Task: Check the average views per listing of vinyl sliding in the last 3 years.
Action: Mouse moved to (910, 202)
Screenshot: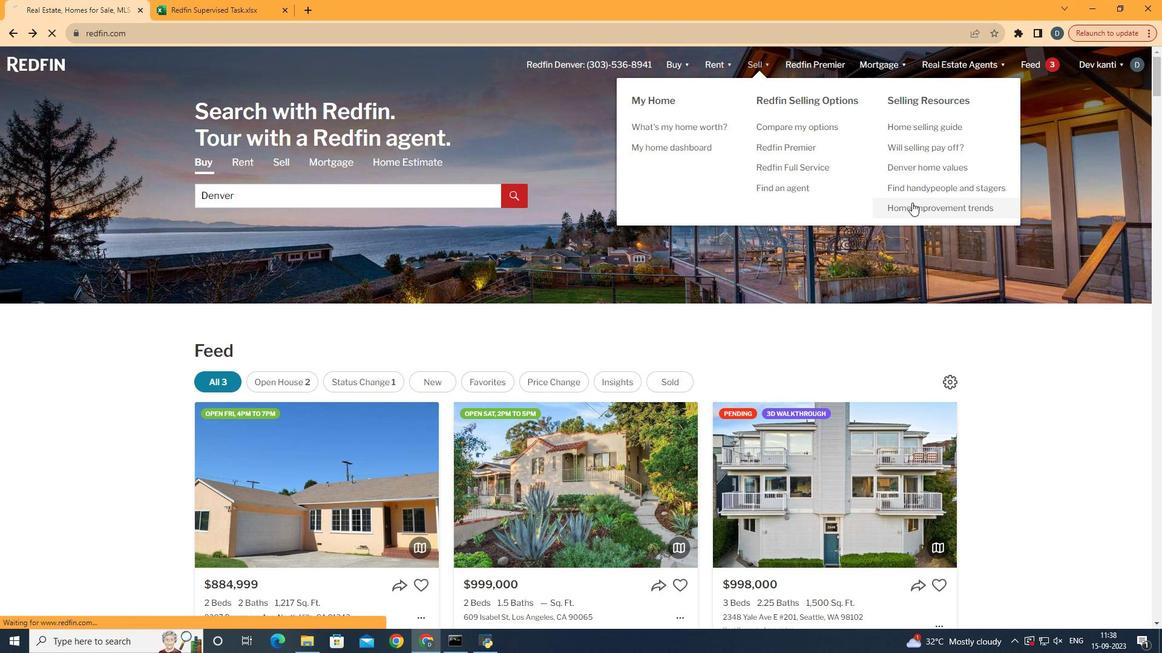 
Action: Mouse pressed left at (910, 202)
Screenshot: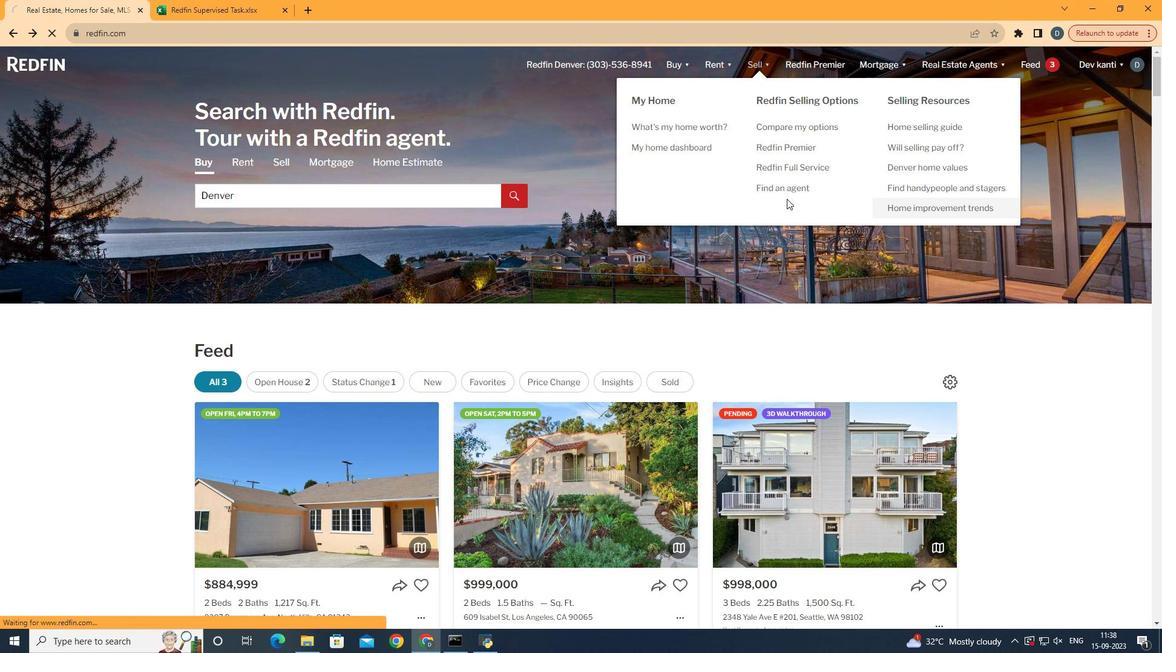 
Action: Mouse moved to (292, 227)
Screenshot: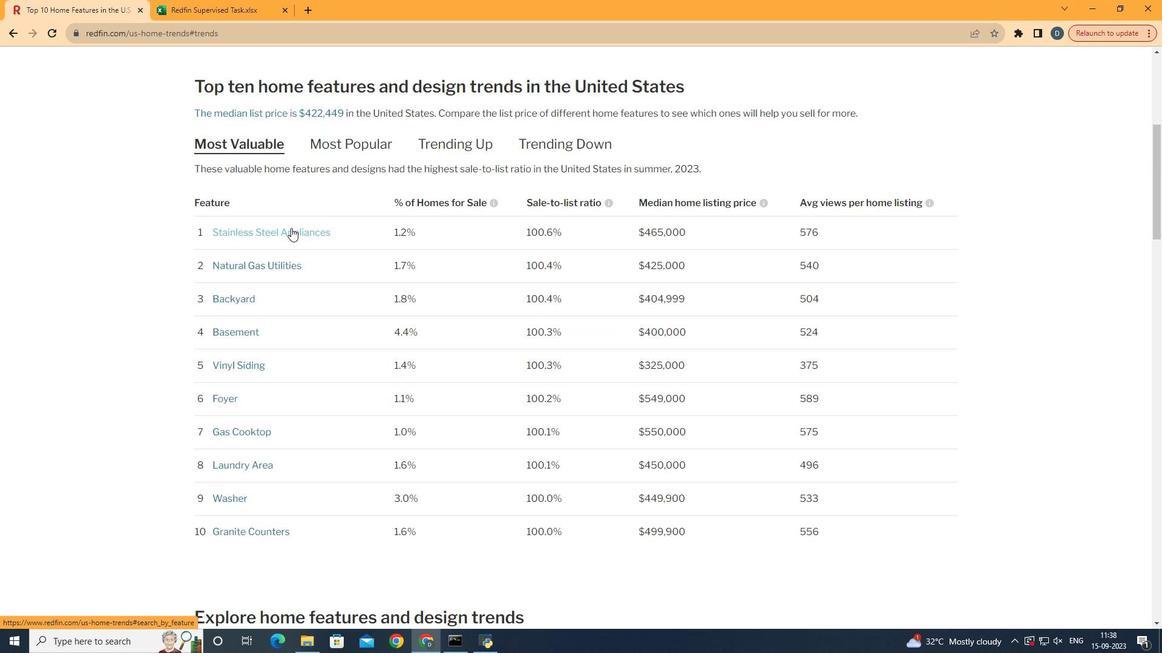 
Action: Mouse pressed left at (292, 227)
Screenshot: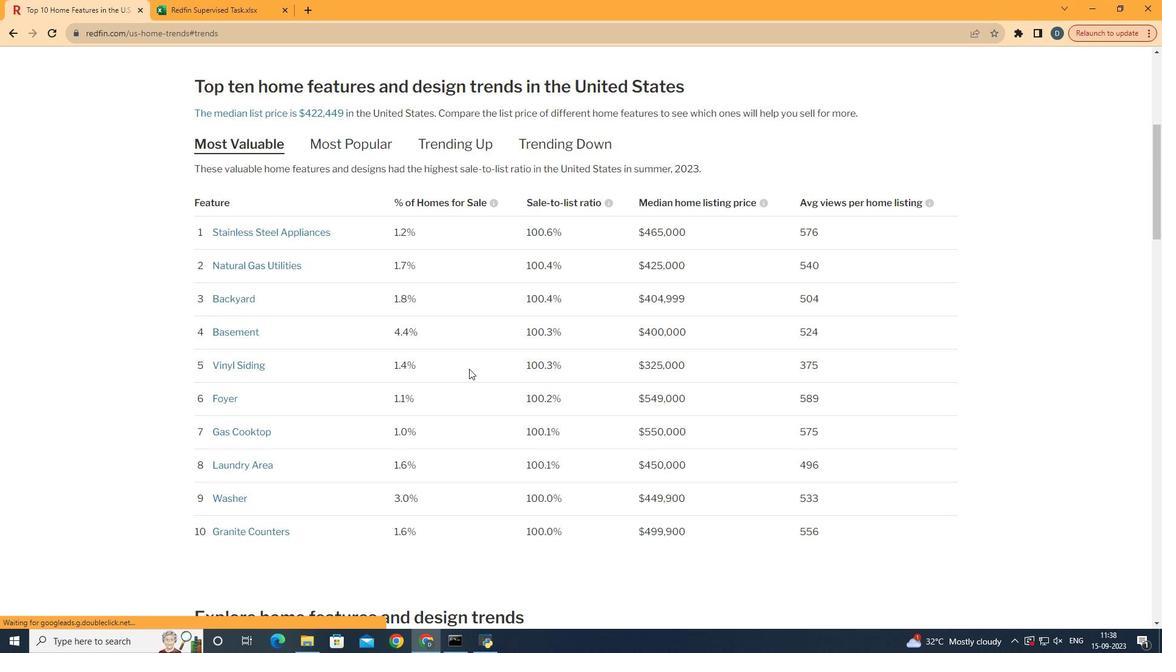 
Action: Mouse moved to (469, 369)
Screenshot: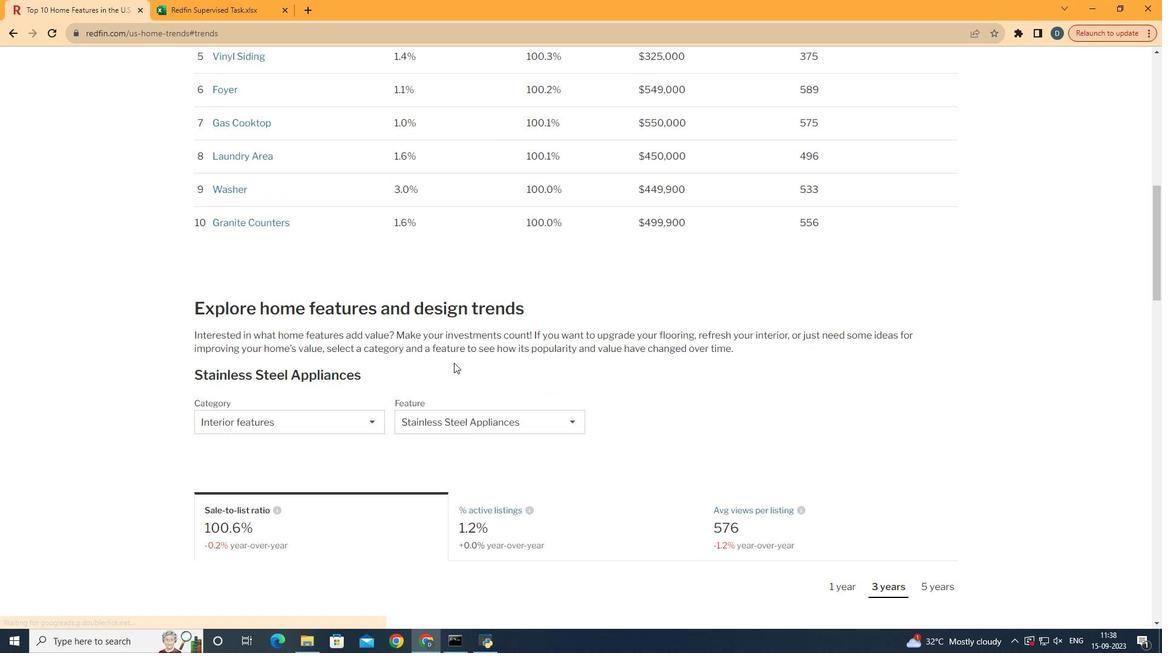 
Action: Mouse scrolled (469, 368) with delta (0, 0)
Screenshot: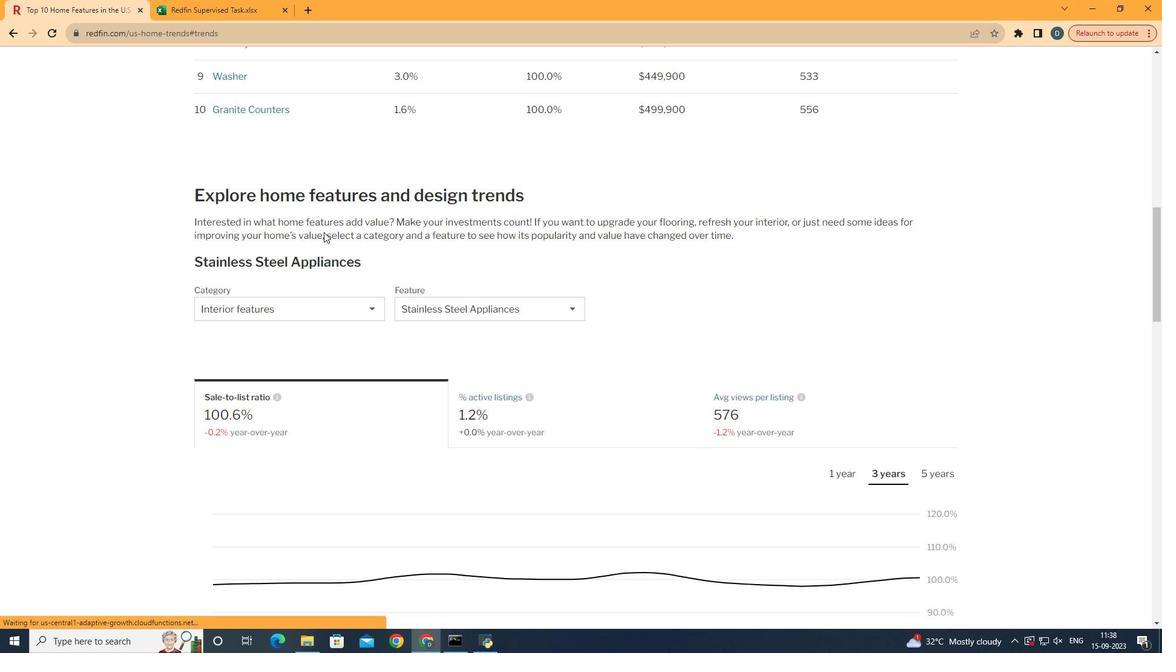
Action: Mouse scrolled (469, 368) with delta (0, 0)
Screenshot: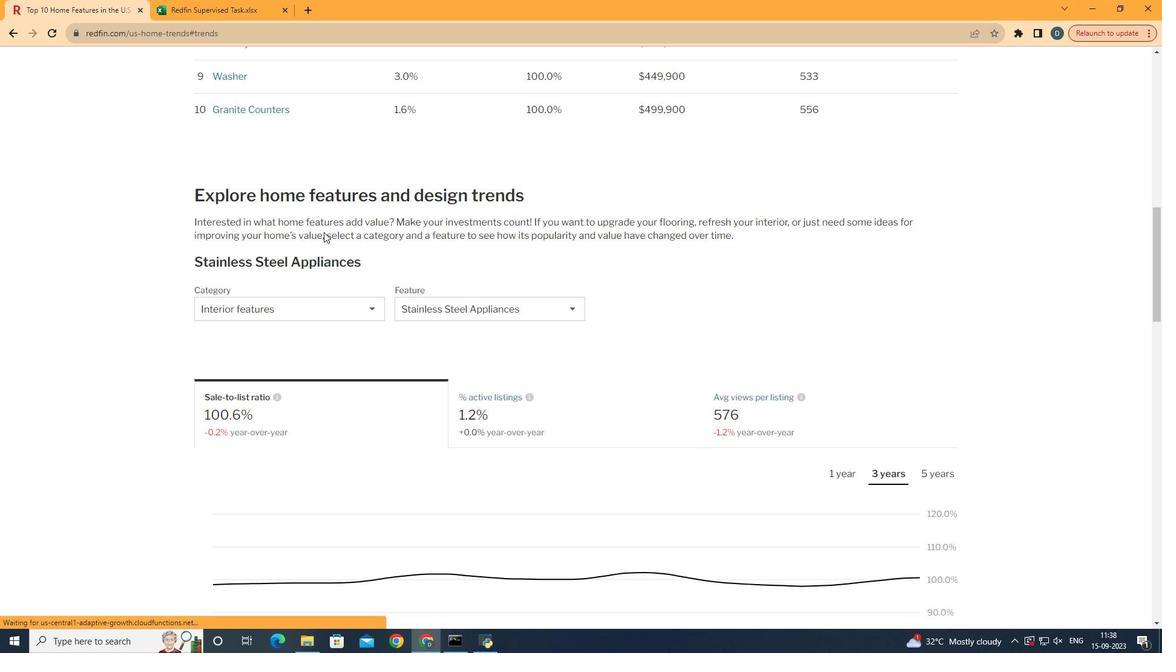 
Action: Mouse scrolled (469, 368) with delta (0, 0)
Screenshot: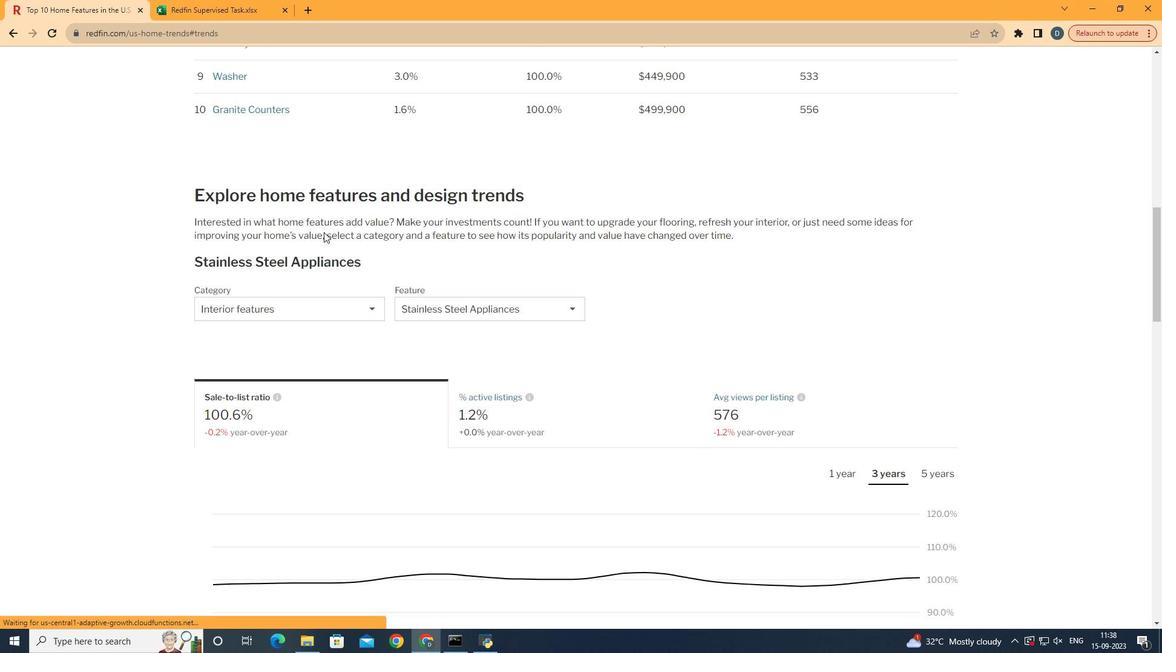 
Action: Mouse scrolled (469, 368) with delta (0, 0)
Screenshot: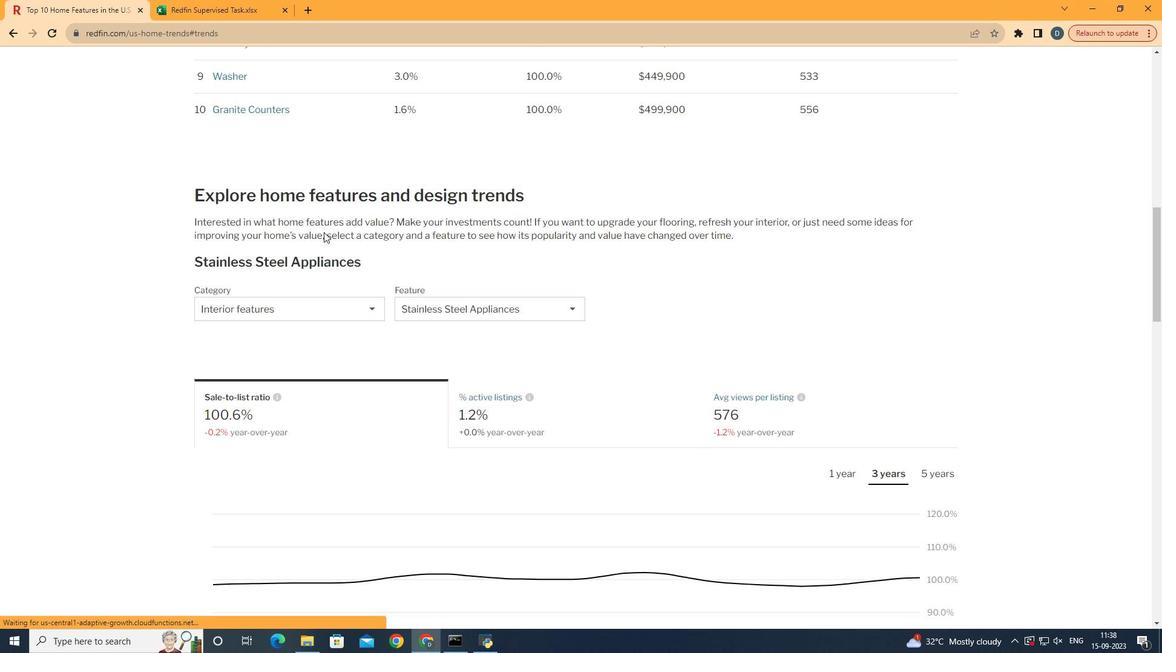 
Action: Mouse scrolled (469, 368) with delta (0, 0)
Screenshot: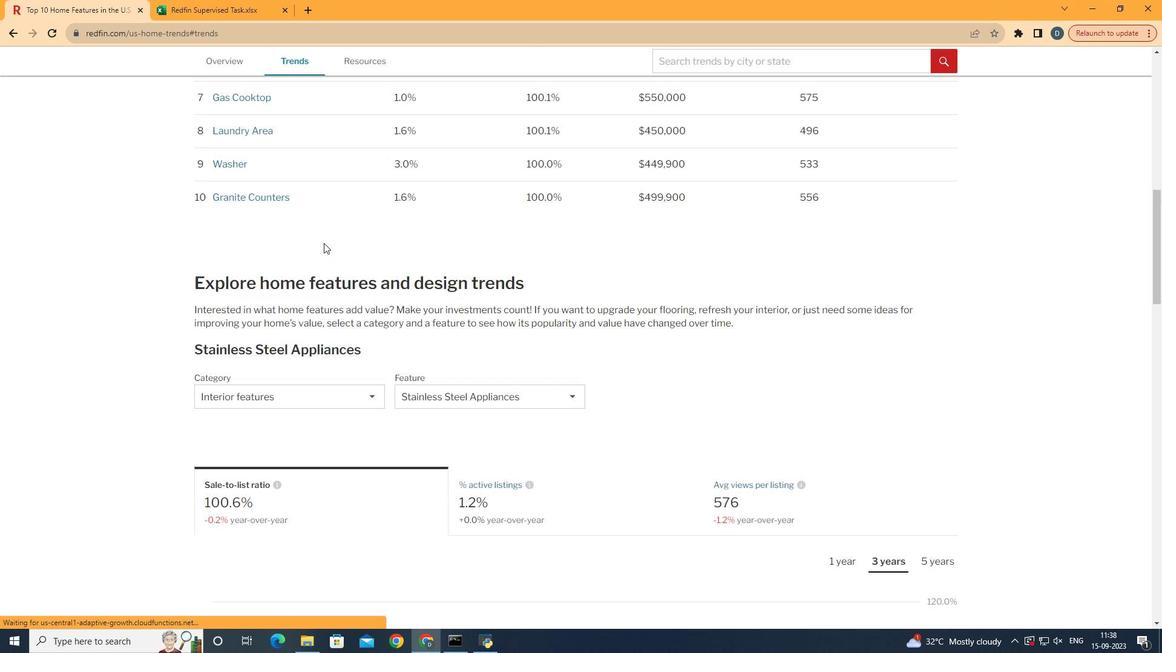 
Action: Mouse scrolled (469, 368) with delta (0, 0)
Screenshot: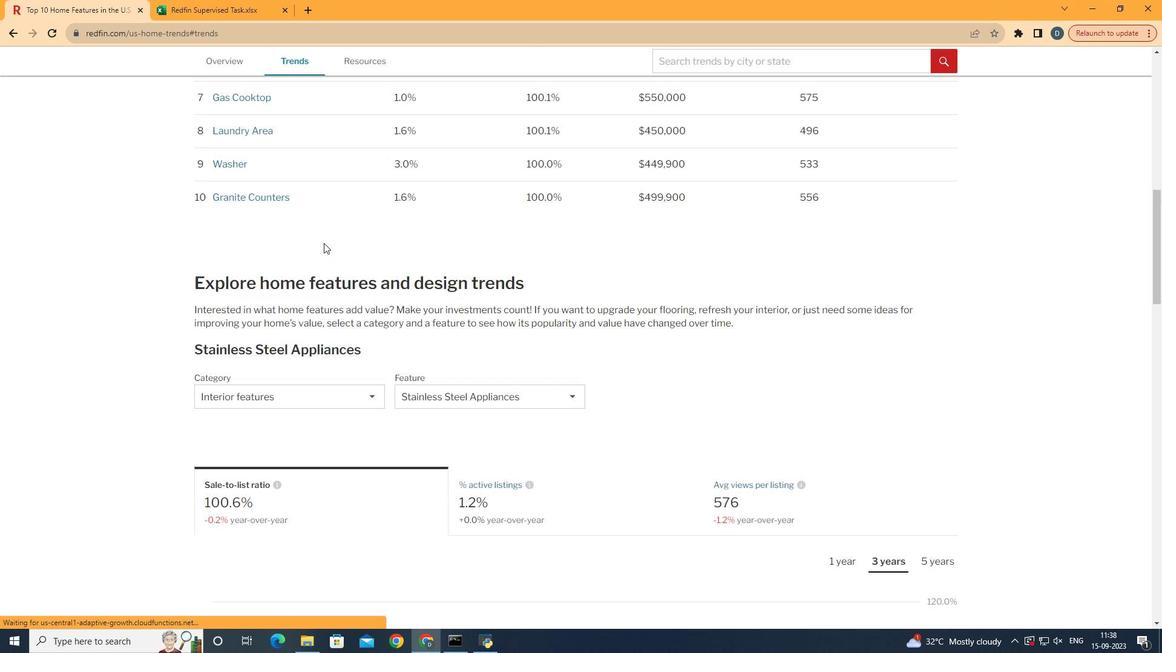 
Action: Mouse scrolled (469, 368) with delta (0, 0)
Screenshot: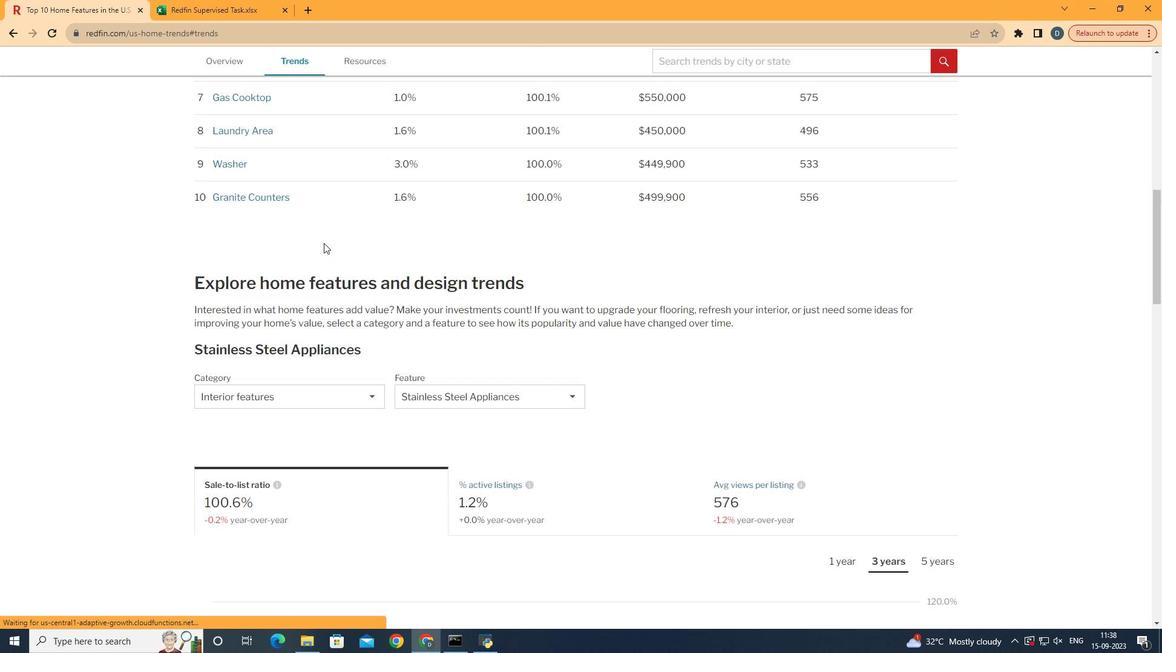 
Action: Mouse moved to (469, 369)
Screenshot: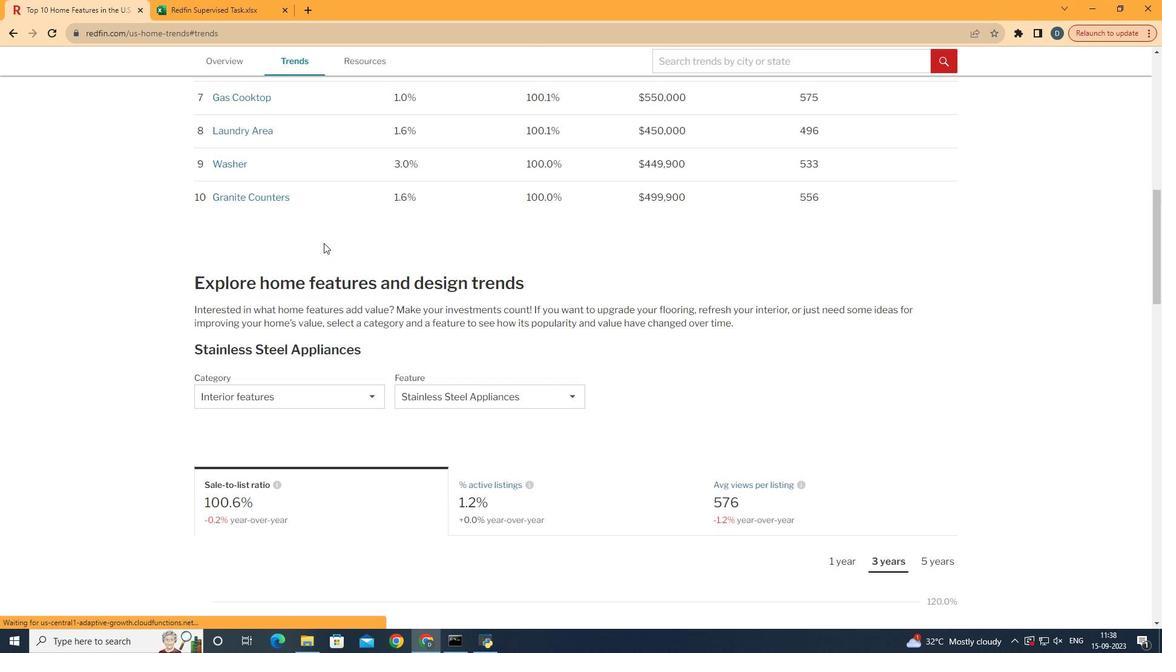 
Action: Mouse scrolled (469, 368) with delta (0, 0)
Screenshot: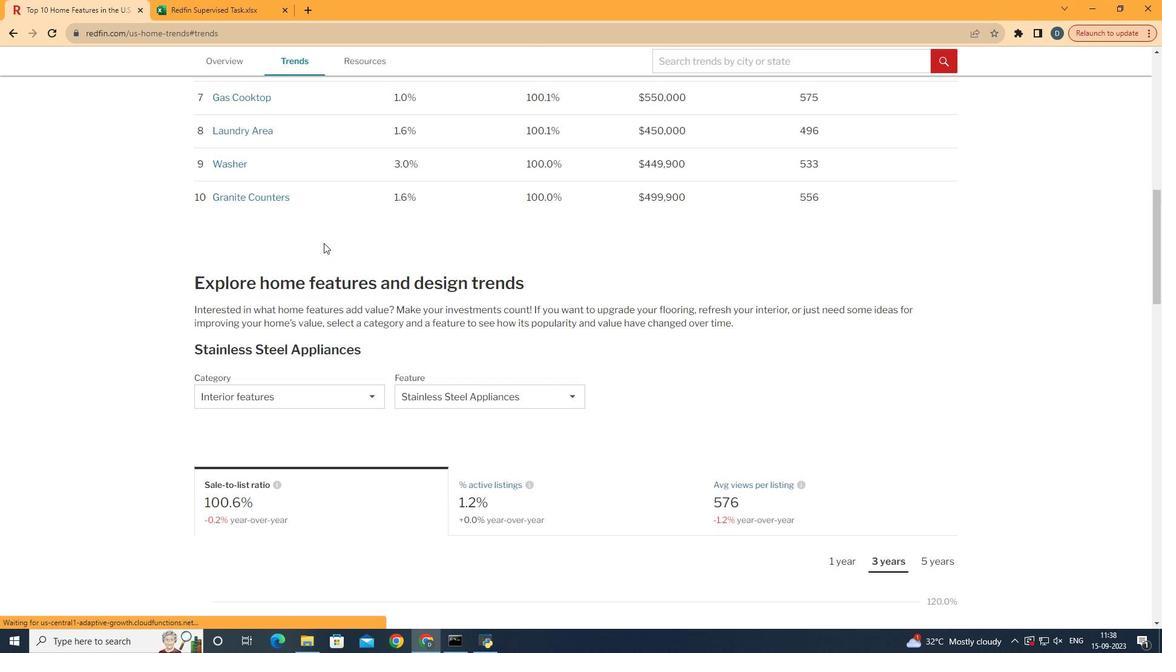 
Action: Mouse moved to (329, 305)
Screenshot: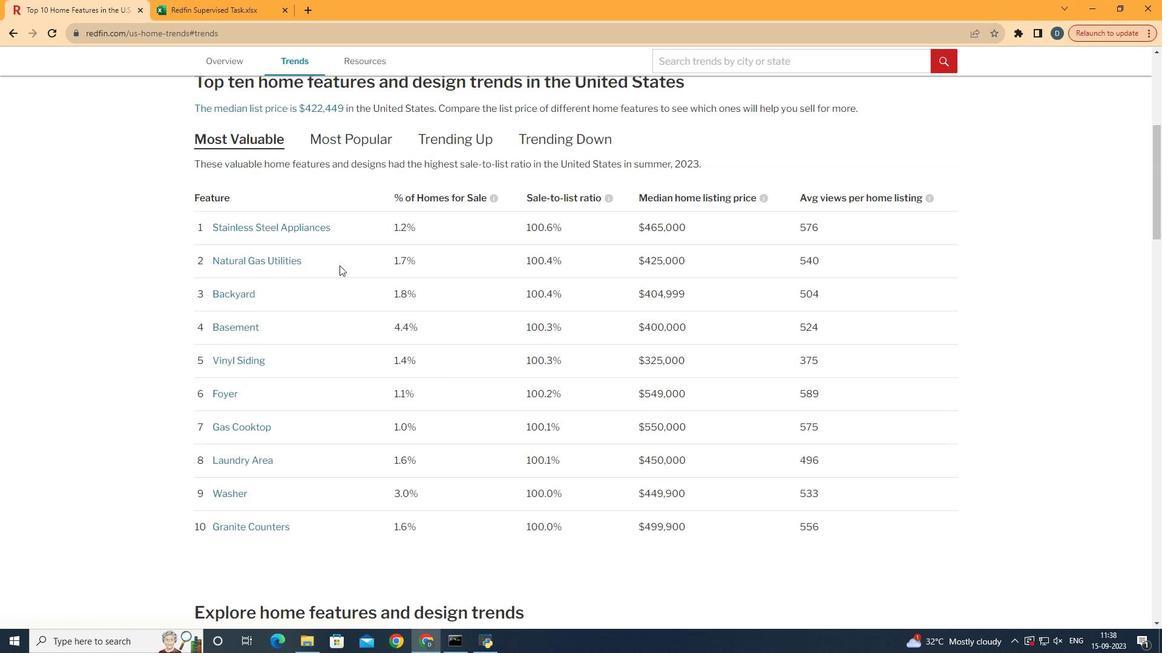 
Action: Mouse scrolled (329, 305) with delta (0, 0)
Screenshot: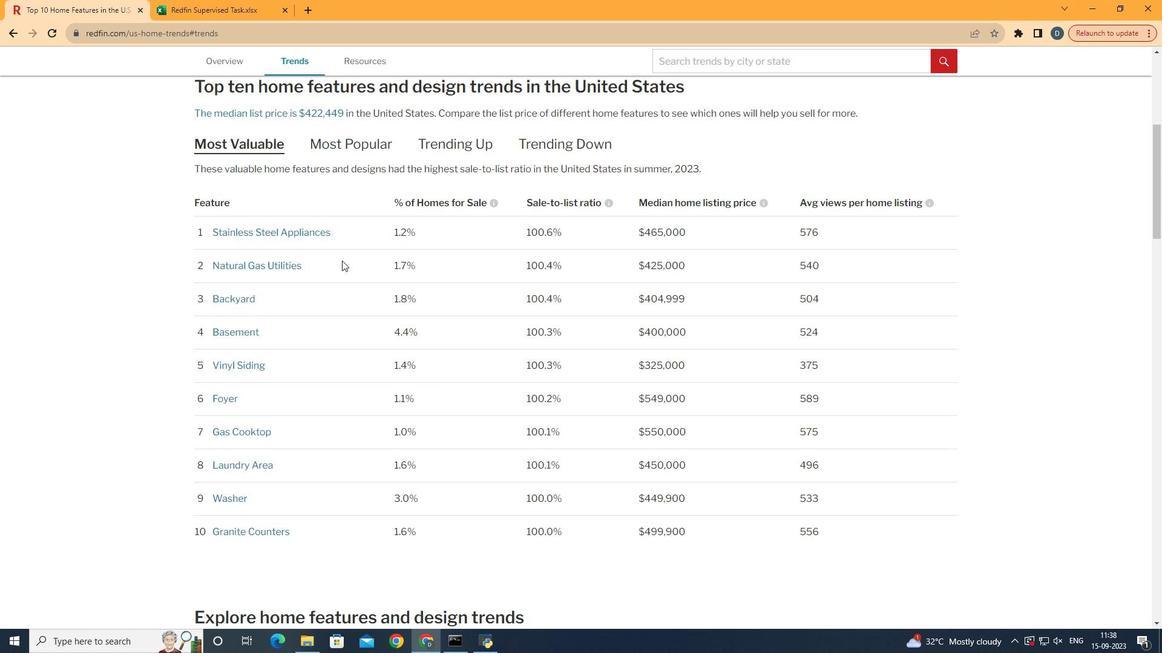 
Action: Mouse scrolled (329, 305) with delta (0, 0)
Screenshot: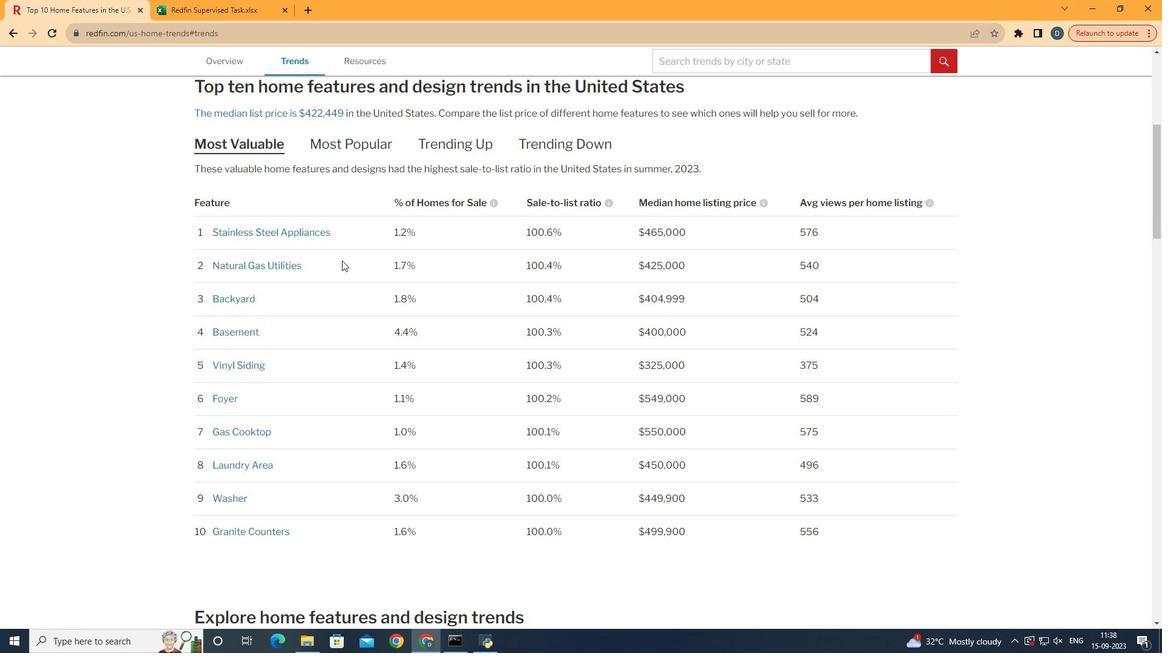 
Action: Mouse moved to (341, 260)
Screenshot: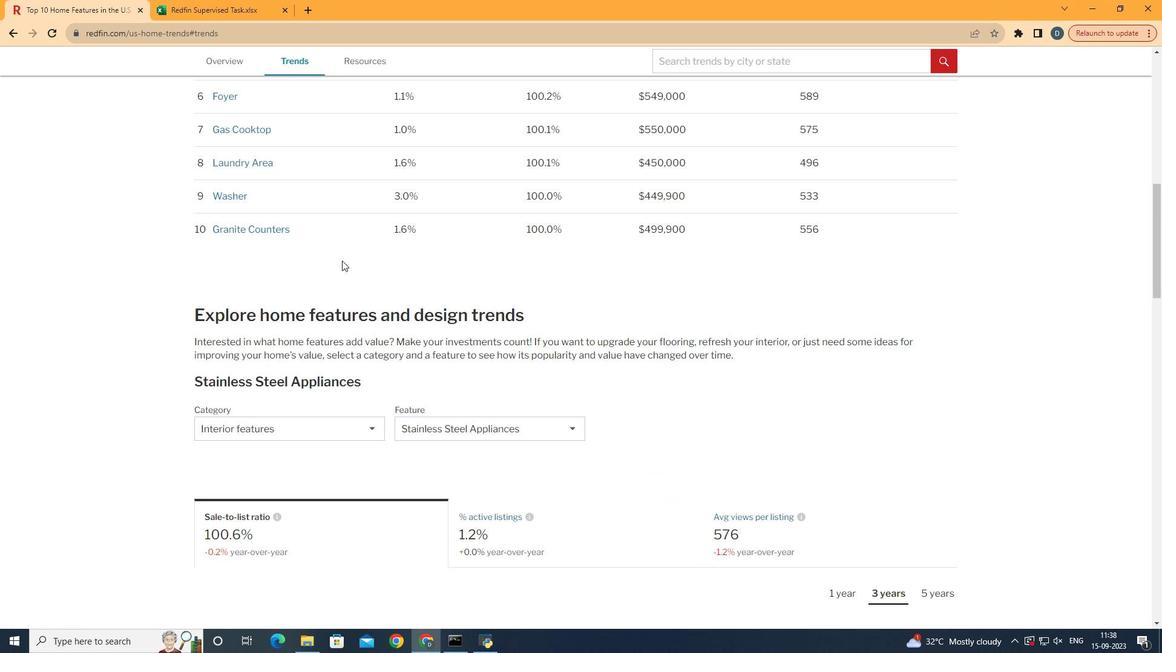 
Action: Mouse scrolled (341, 260) with delta (0, 0)
Screenshot: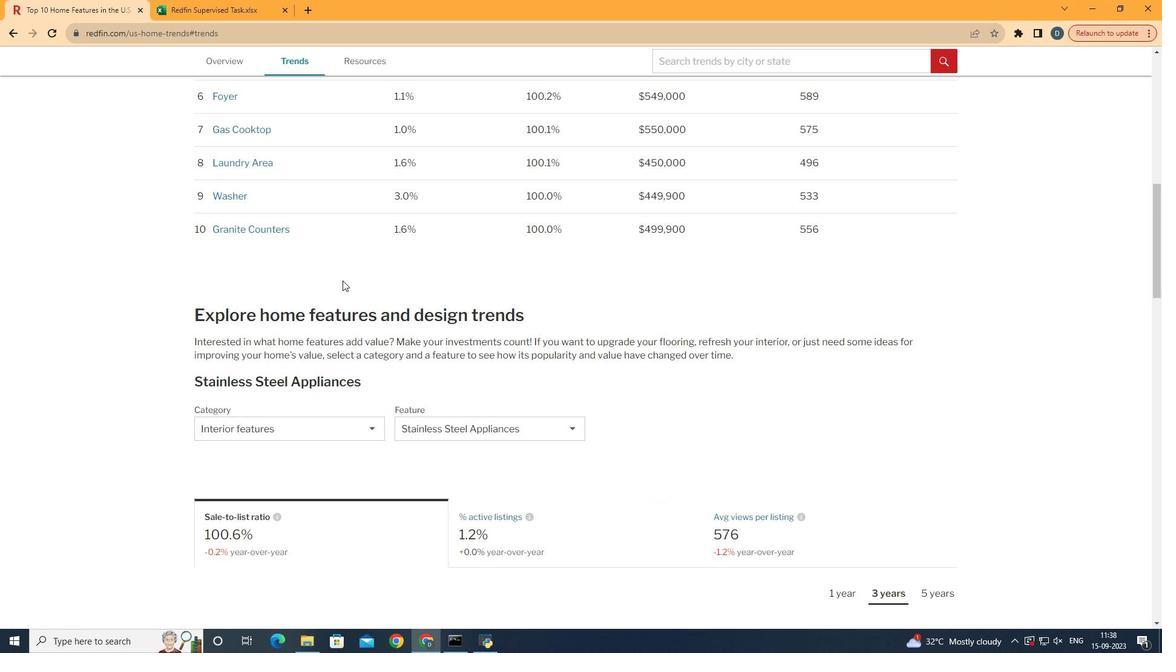 
Action: Mouse scrolled (341, 260) with delta (0, 0)
Screenshot: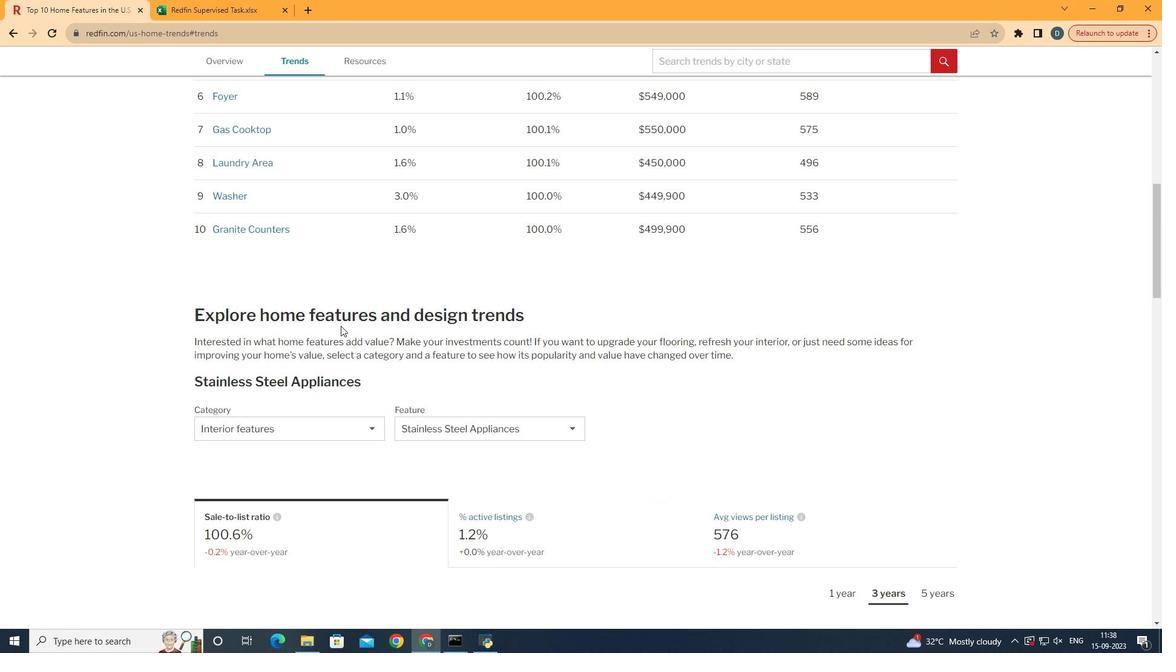 
Action: Mouse scrolled (341, 260) with delta (0, 0)
Screenshot: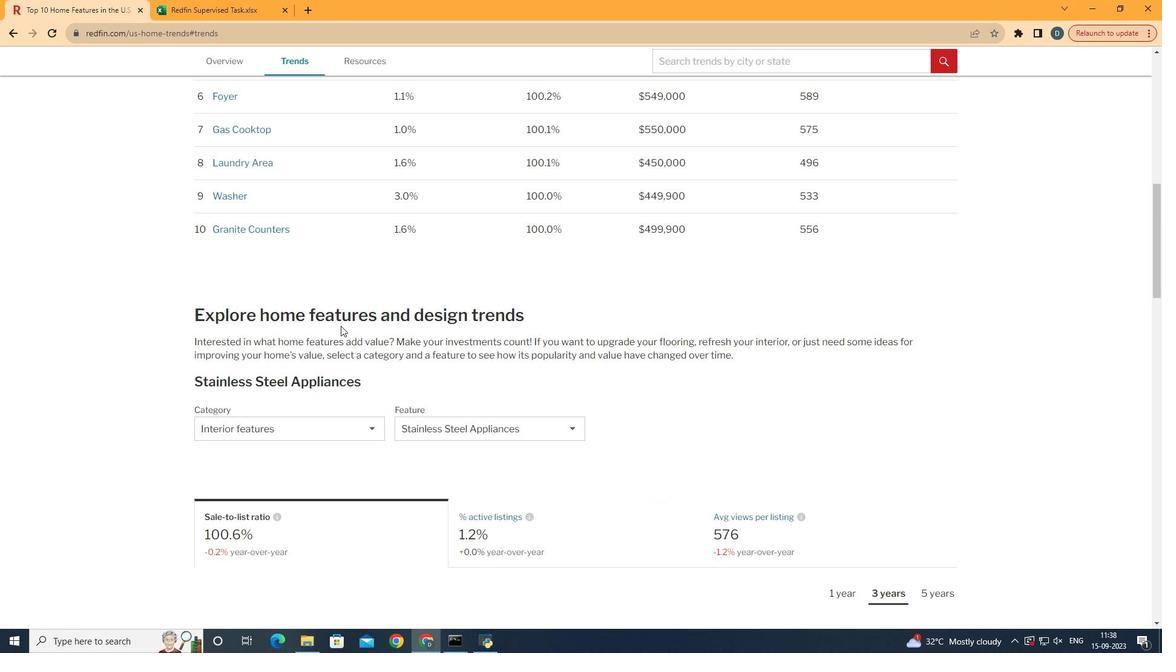 
Action: Mouse scrolled (341, 260) with delta (0, 0)
Screenshot: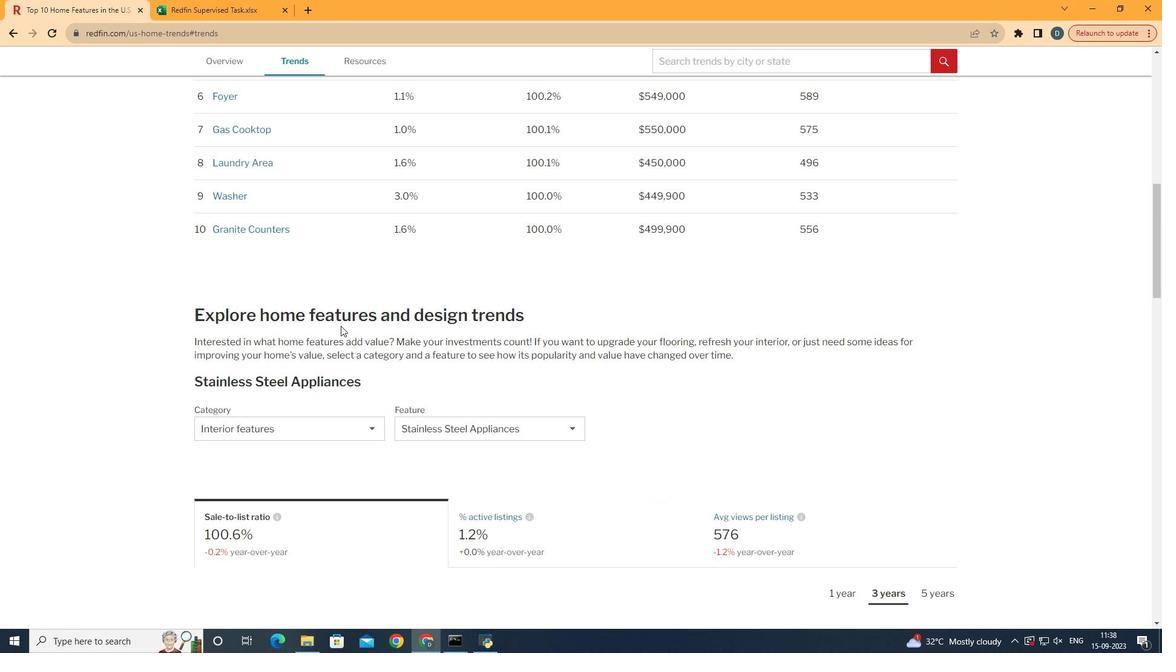 
Action: Mouse scrolled (341, 260) with delta (0, 0)
Screenshot: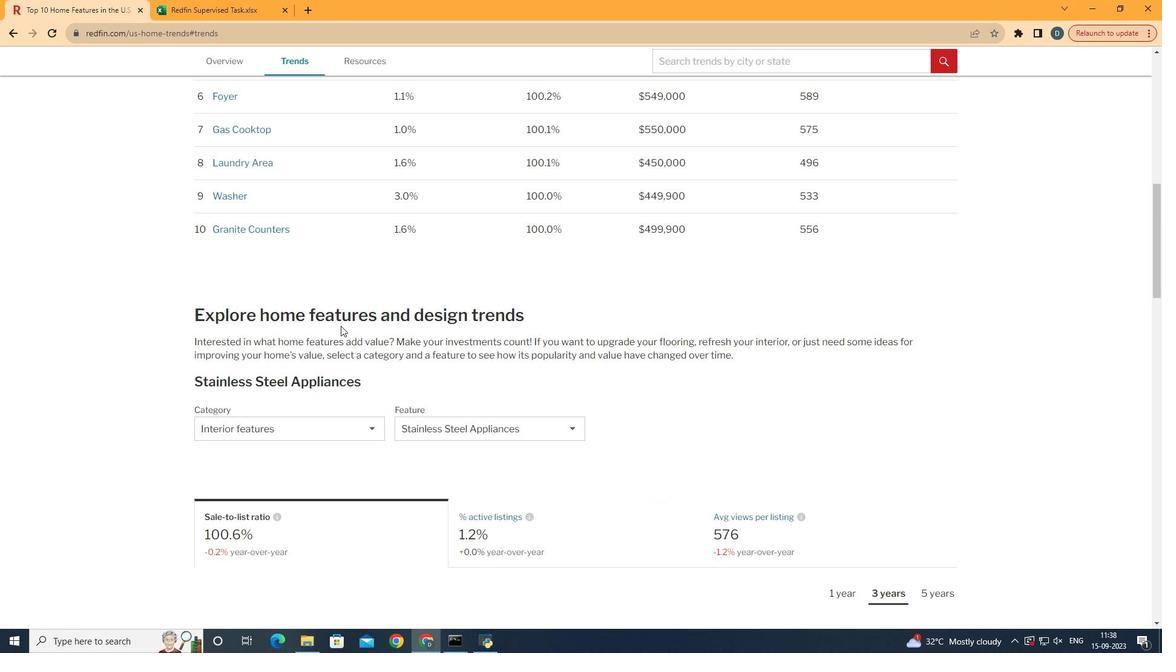 
Action: Mouse moved to (352, 423)
Screenshot: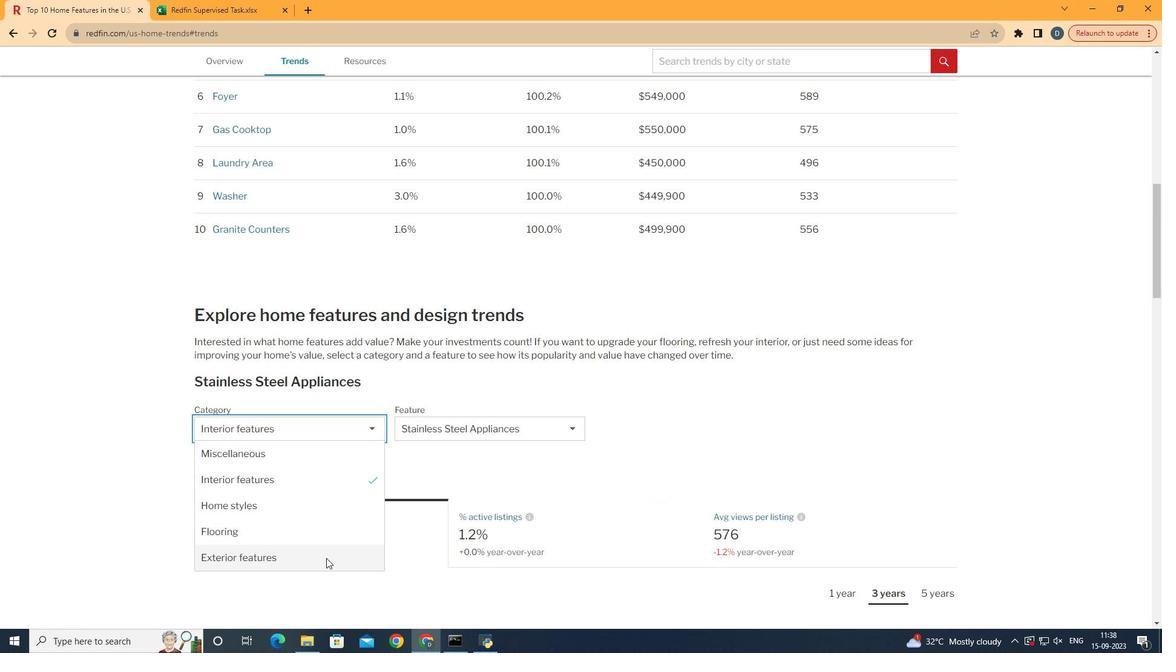 
Action: Mouse pressed left at (352, 423)
Screenshot: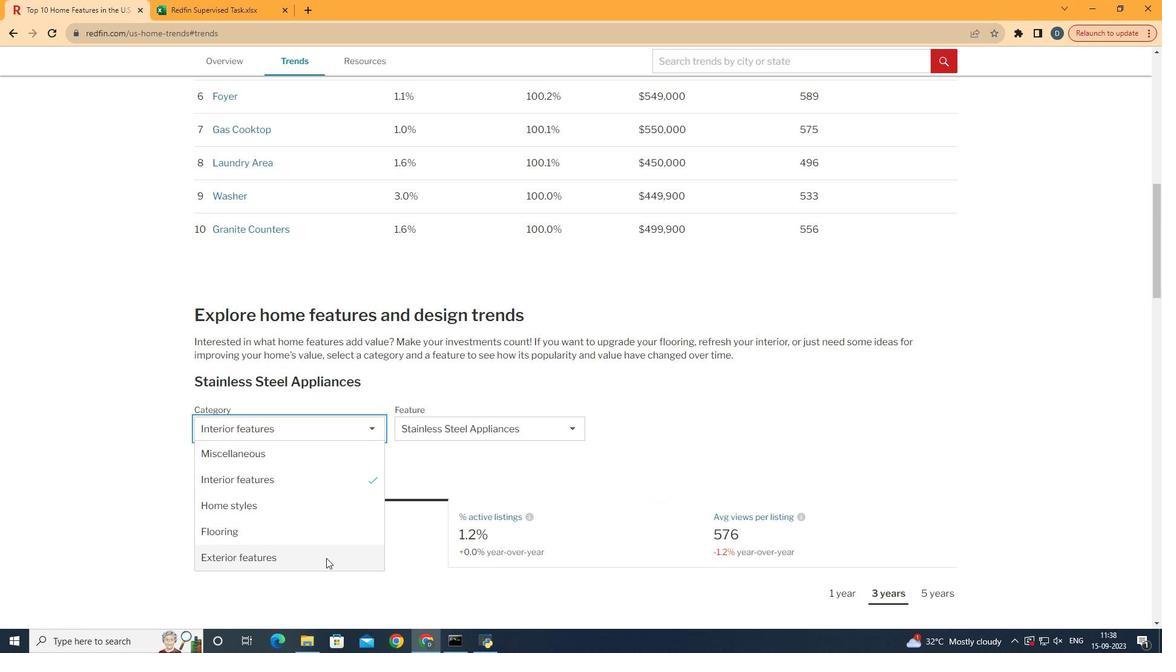 
Action: Mouse moved to (326, 558)
Screenshot: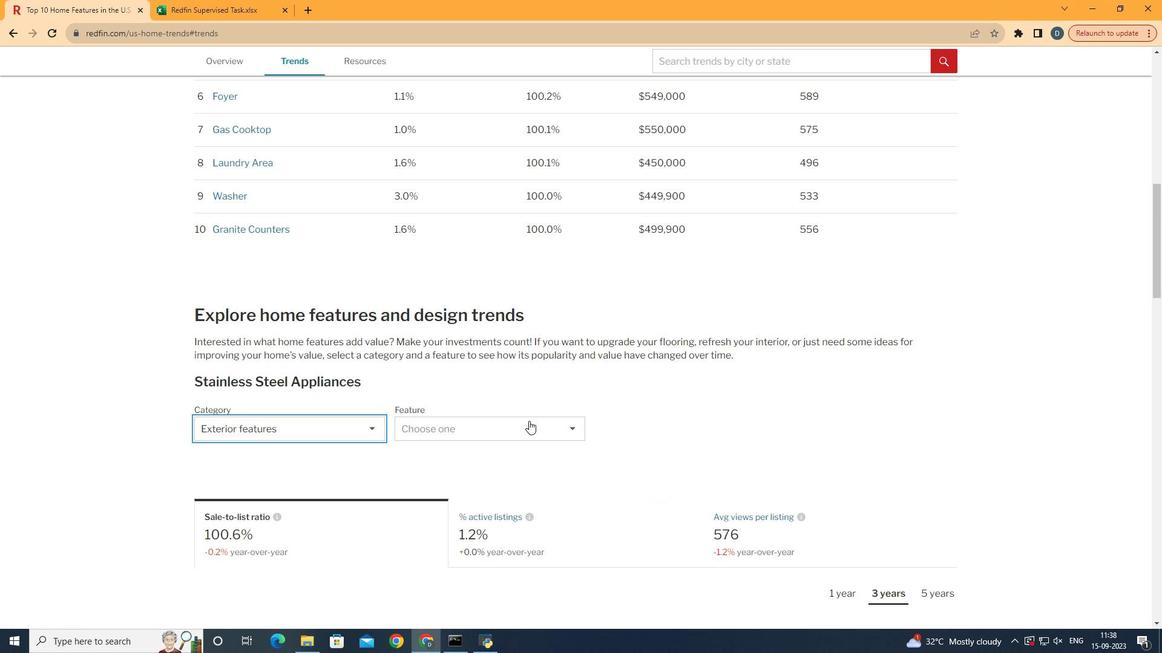 
Action: Mouse pressed left at (326, 558)
Screenshot: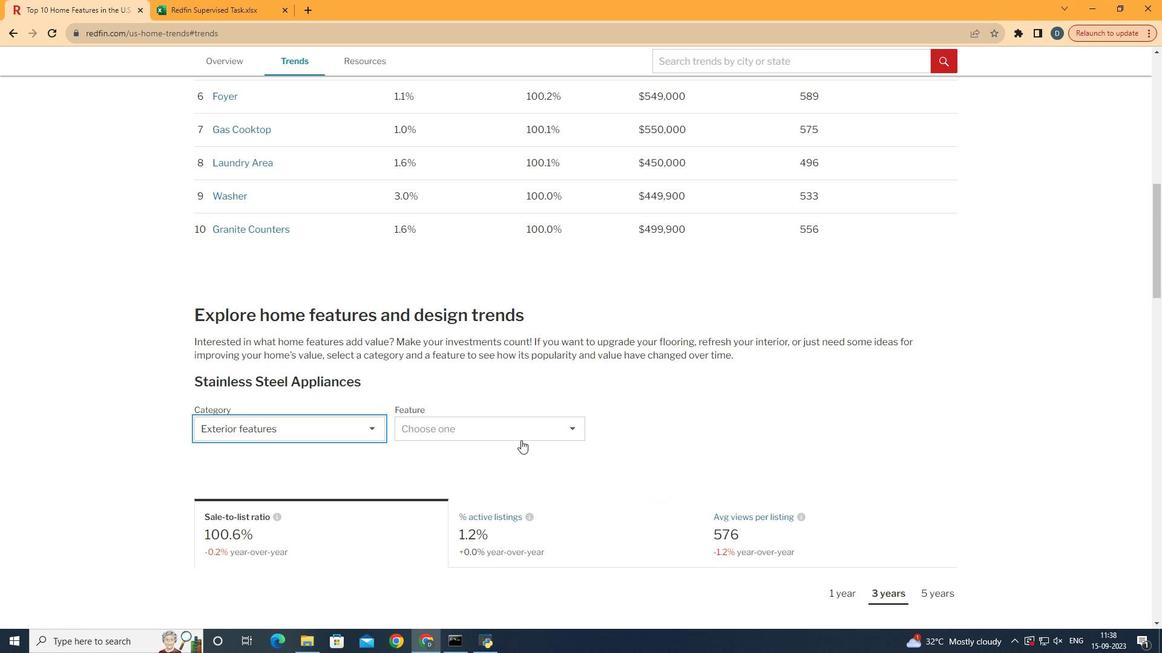 
Action: Mouse moved to (521, 440)
Screenshot: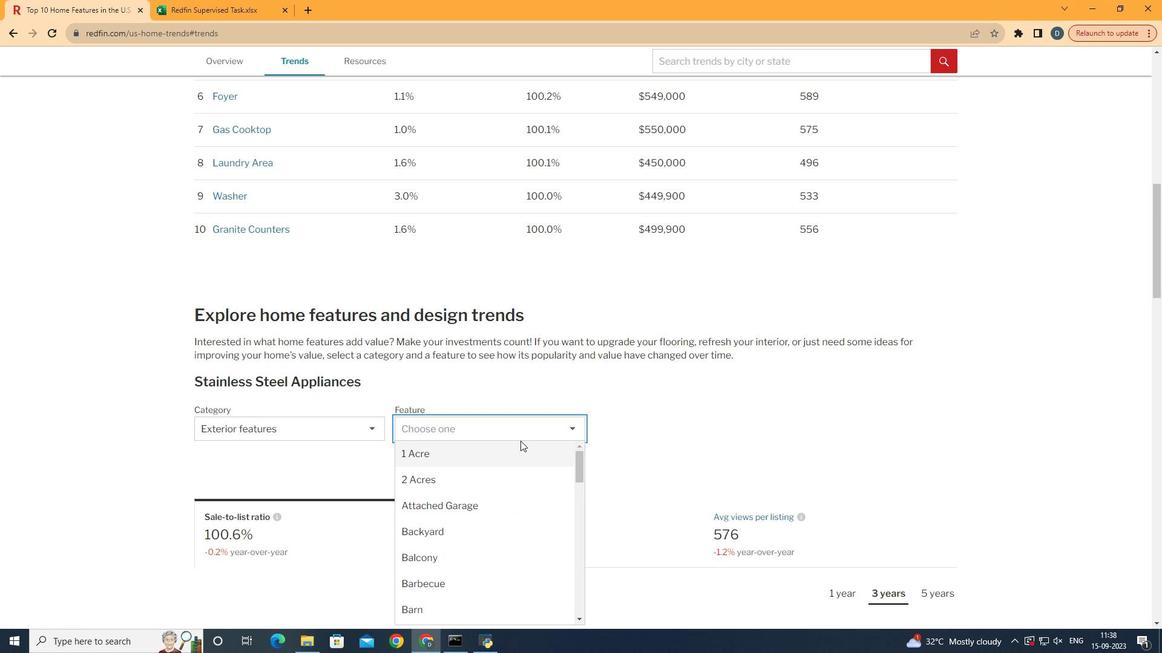 
Action: Mouse pressed left at (521, 440)
Screenshot: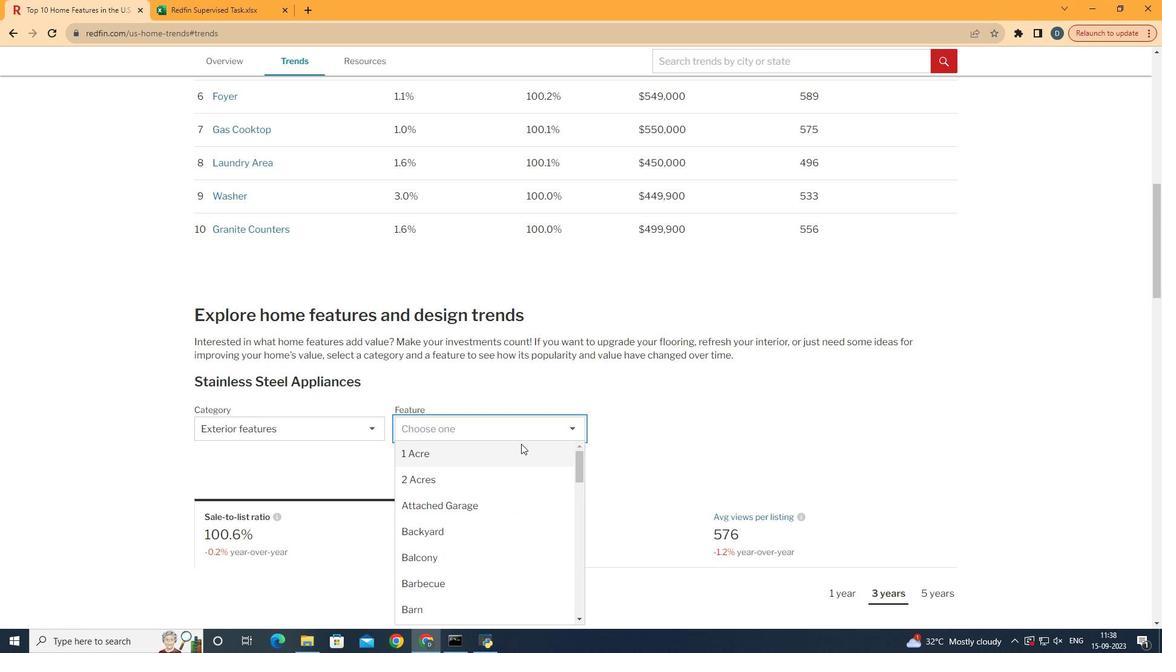 
Action: Mouse moved to (519, 450)
Screenshot: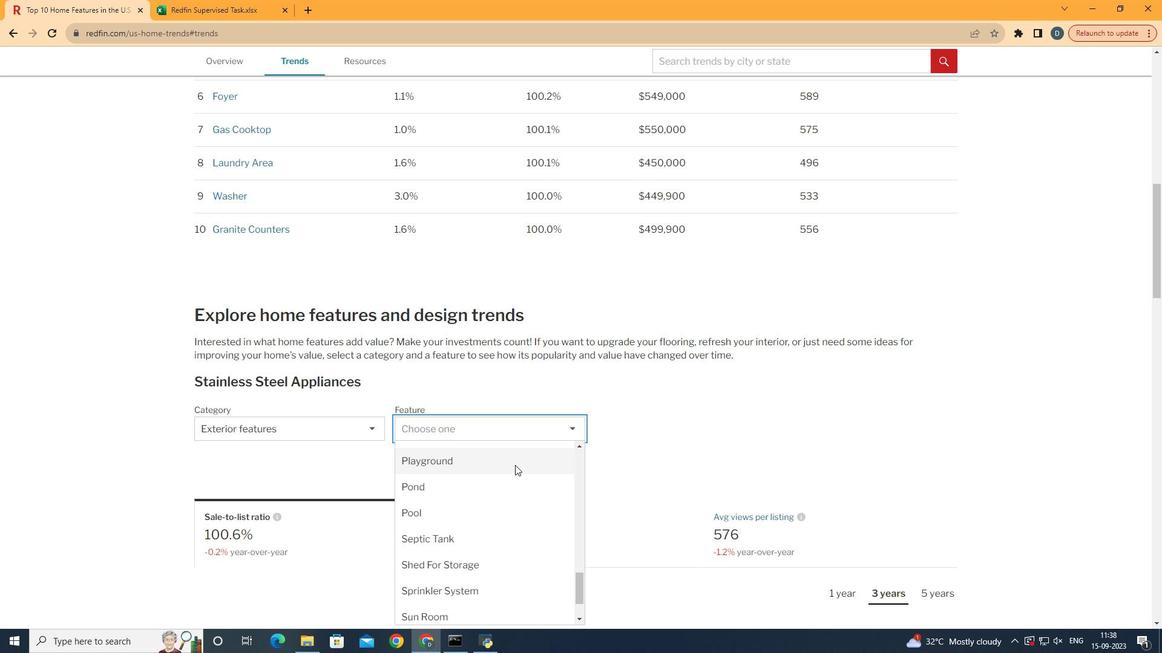 
Action: Mouse scrolled (519, 450) with delta (0, 0)
Screenshot: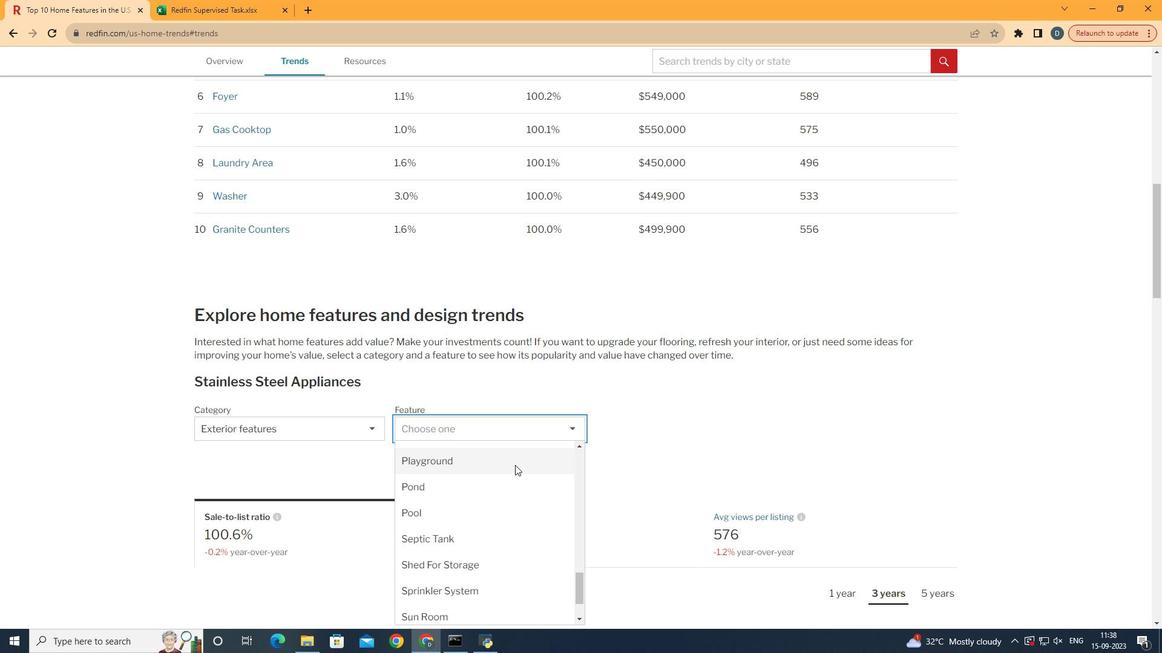 
Action: Mouse moved to (518, 455)
Screenshot: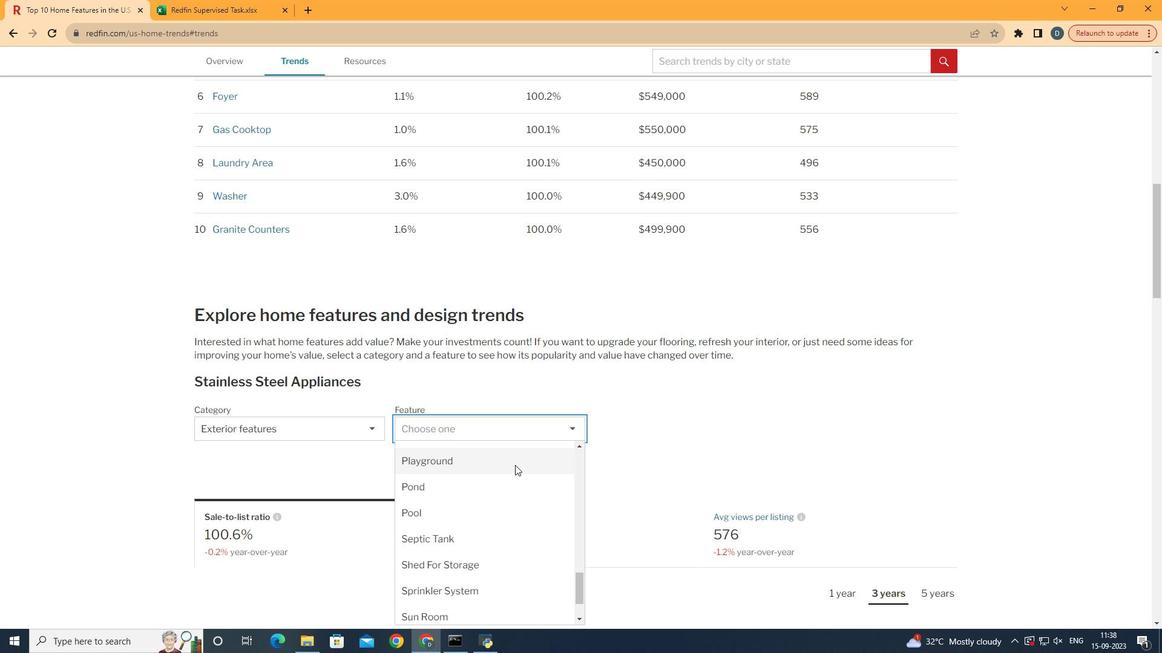 
Action: Mouse scrolled (518, 455) with delta (0, 0)
Screenshot: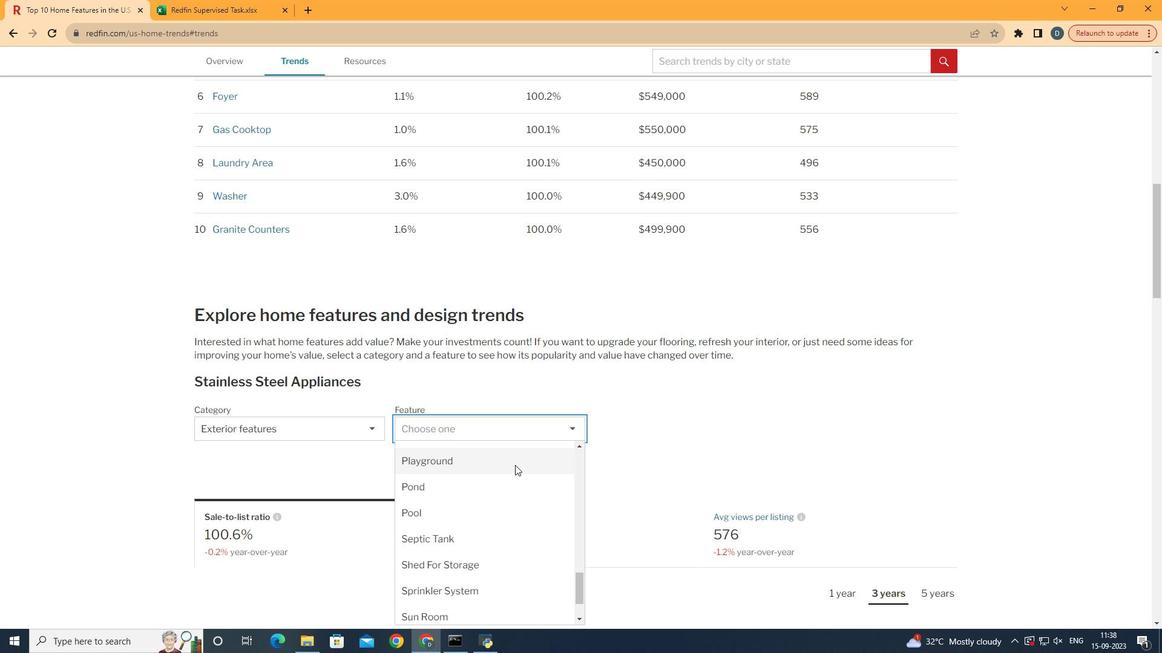 
Action: Mouse moved to (518, 458)
Screenshot: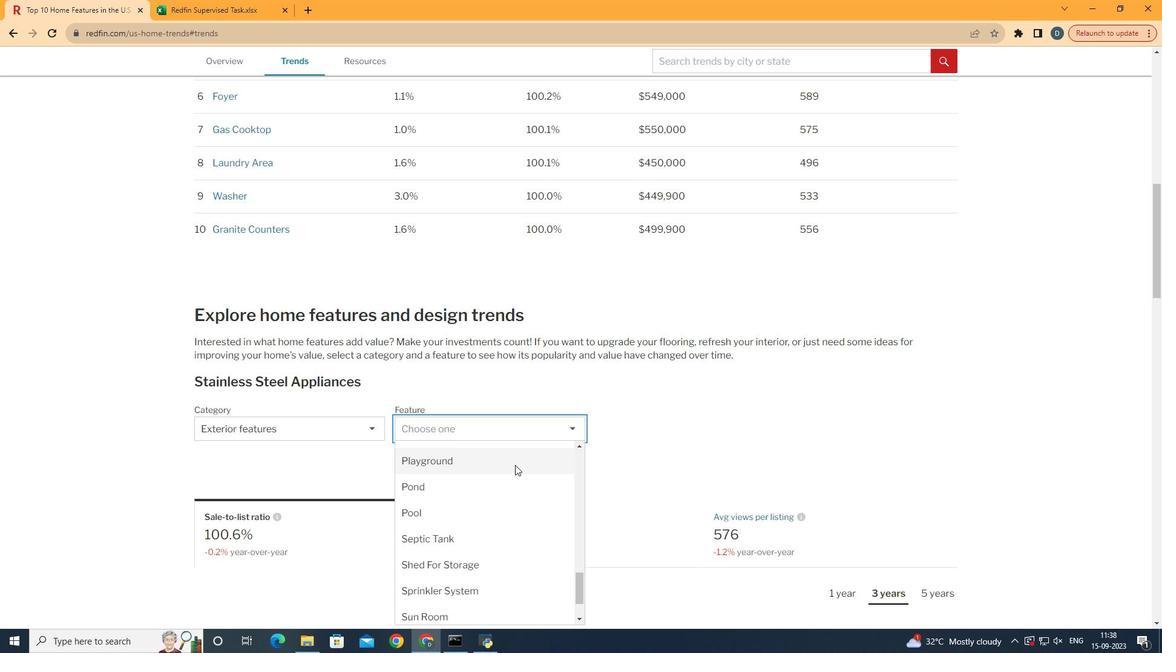 
Action: Mouse scrolled (518, 457) with delta (0, 0)
Screenshot: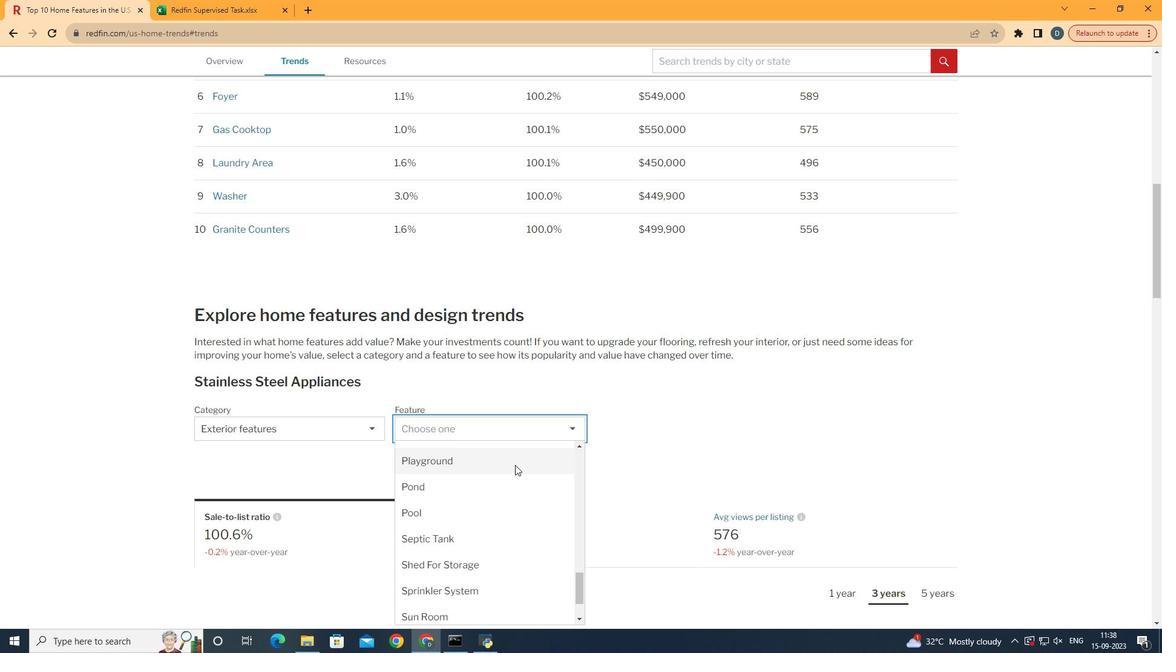 
Action: Mouse moved to (518, 459)
Screenshot: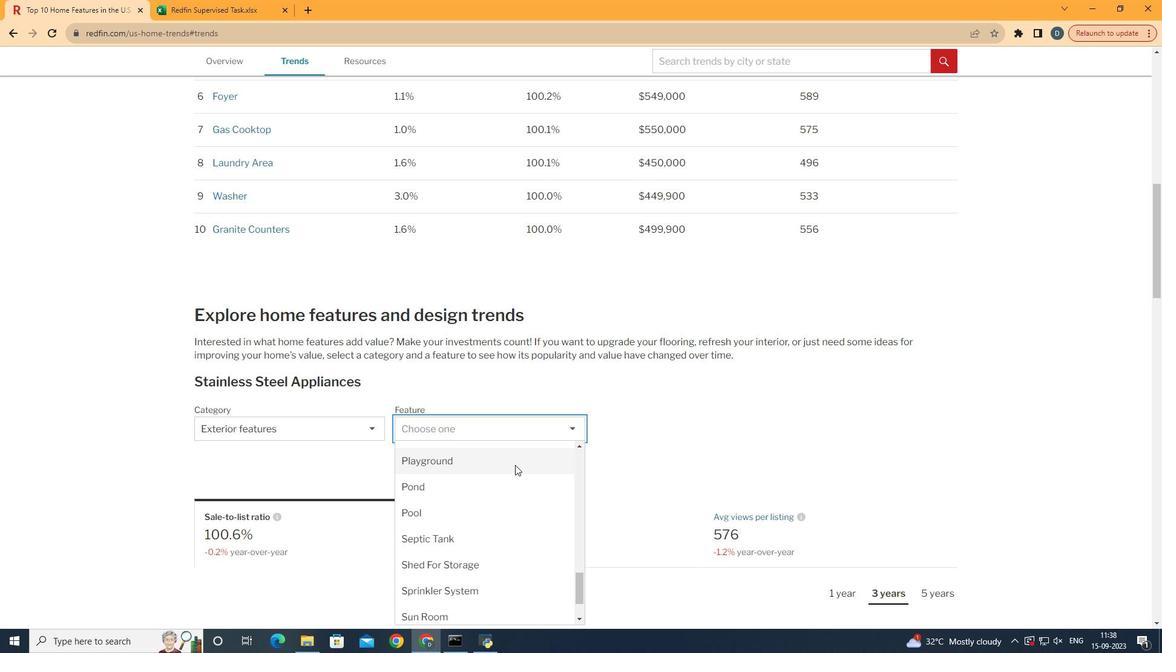 
Action: Mouse scrolled (518, 458) with delta (0, 0)
Screenshot: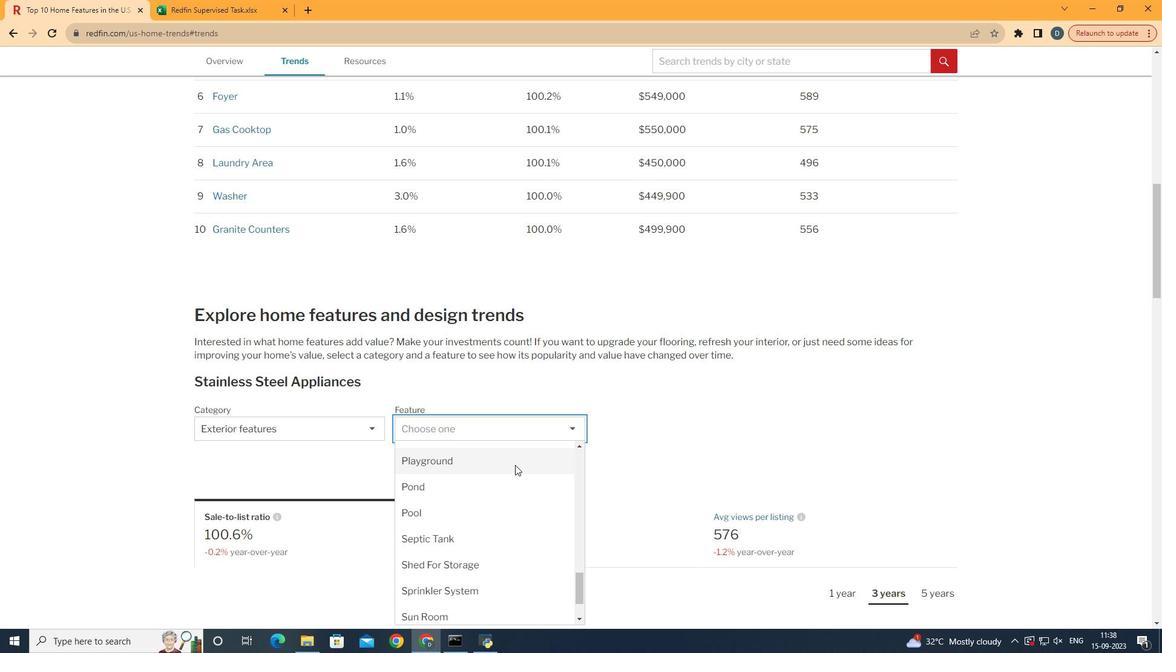
Action: Mouse moved to (518, 461)
Screenshot: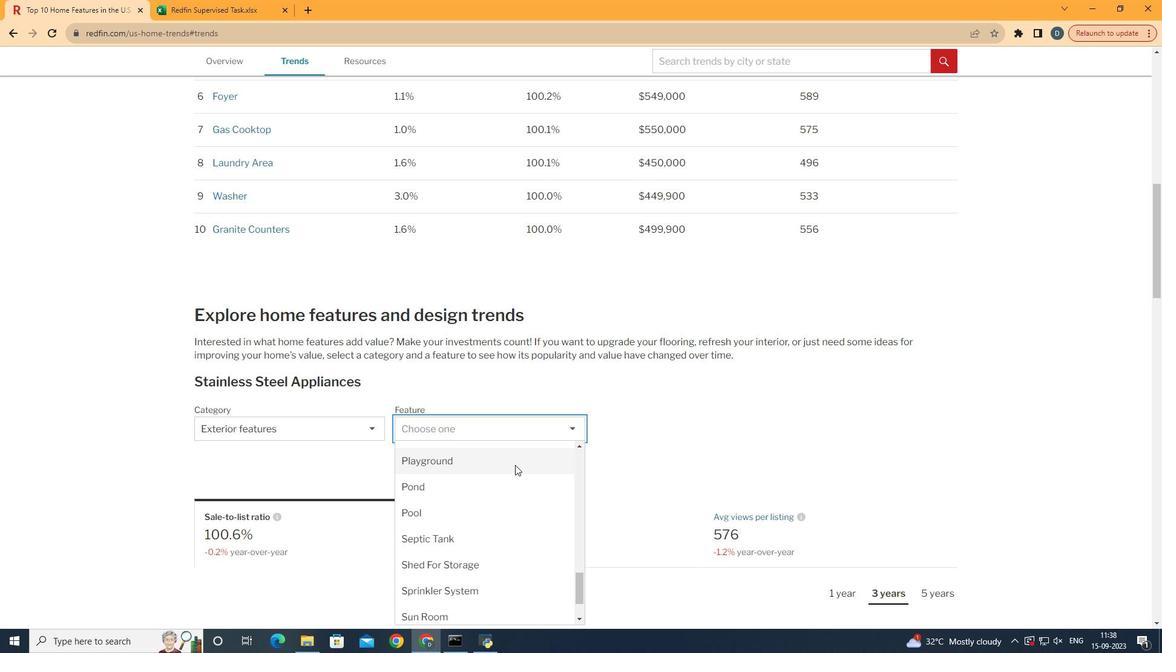 
Action: Mouse scrolled (518, 461) with delta (0, 0)
Screenshot: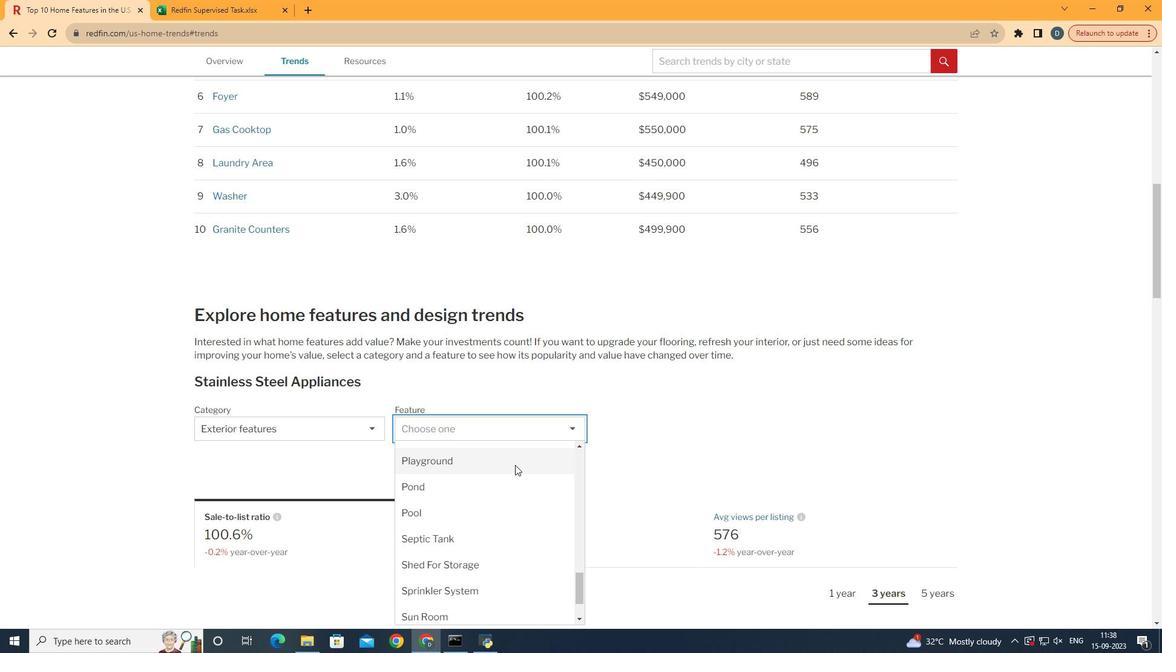 
Action: Mouse moved to (518, 462)
Screenshot: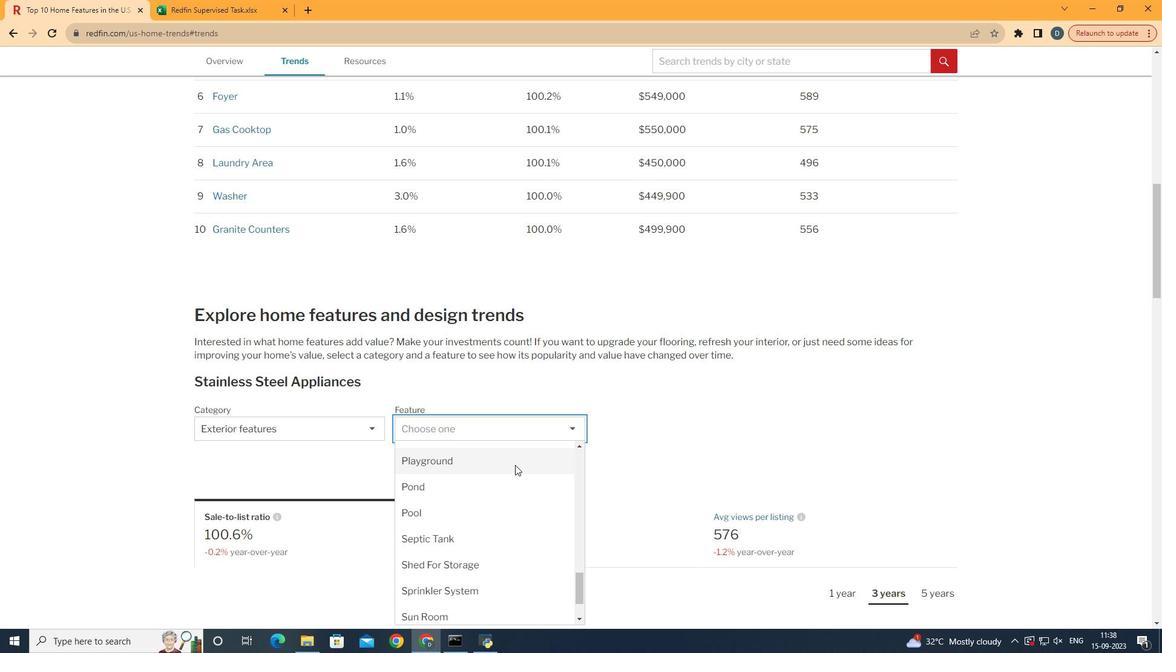 
Action: Mouse scrolled (518, 461) with delta (0, 0)
Screenshot: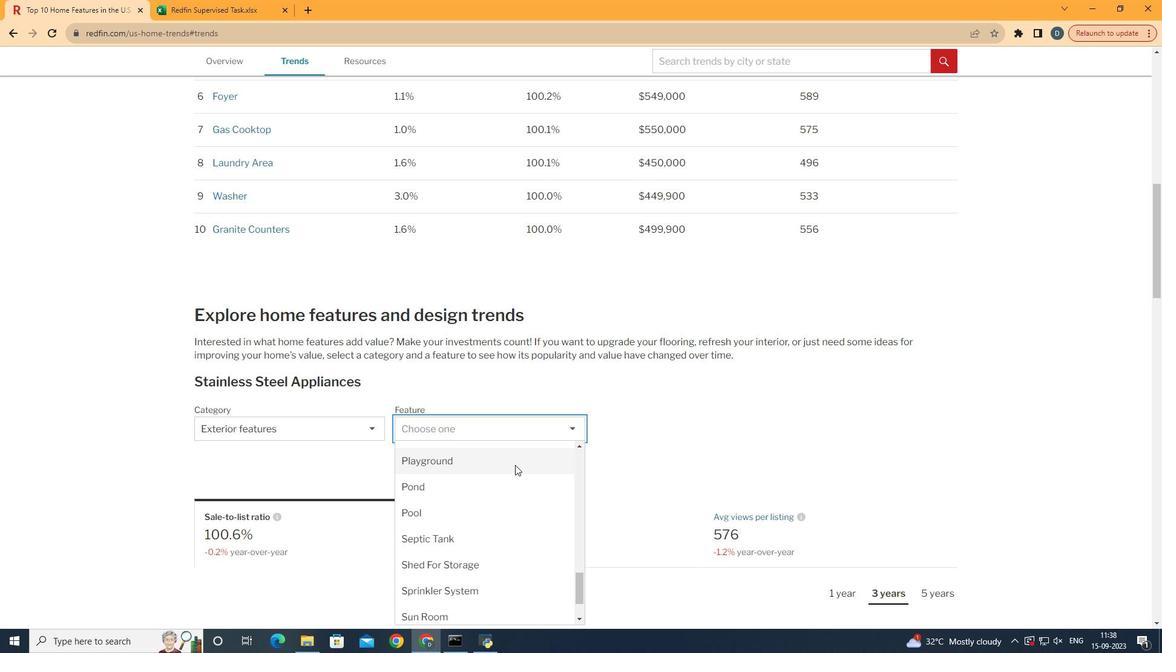 
Action: Mouse moved to (516, 464)
Screenshot: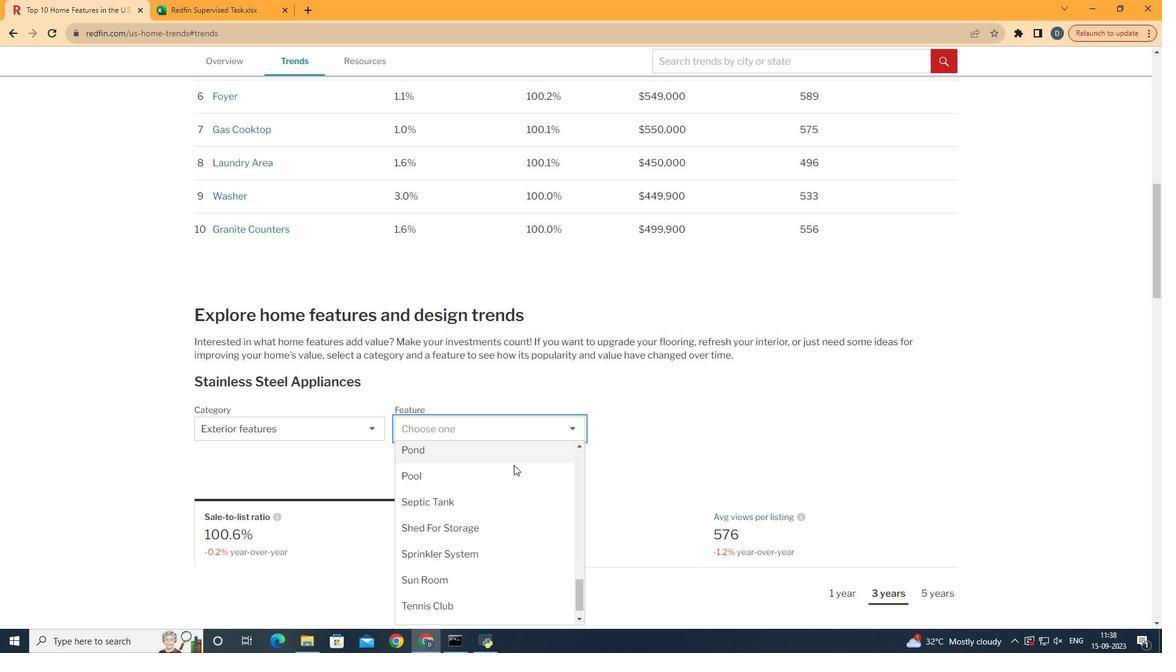 
Action: Mouse scrolled (516, 464) with delta (0, 0)
Screenshot: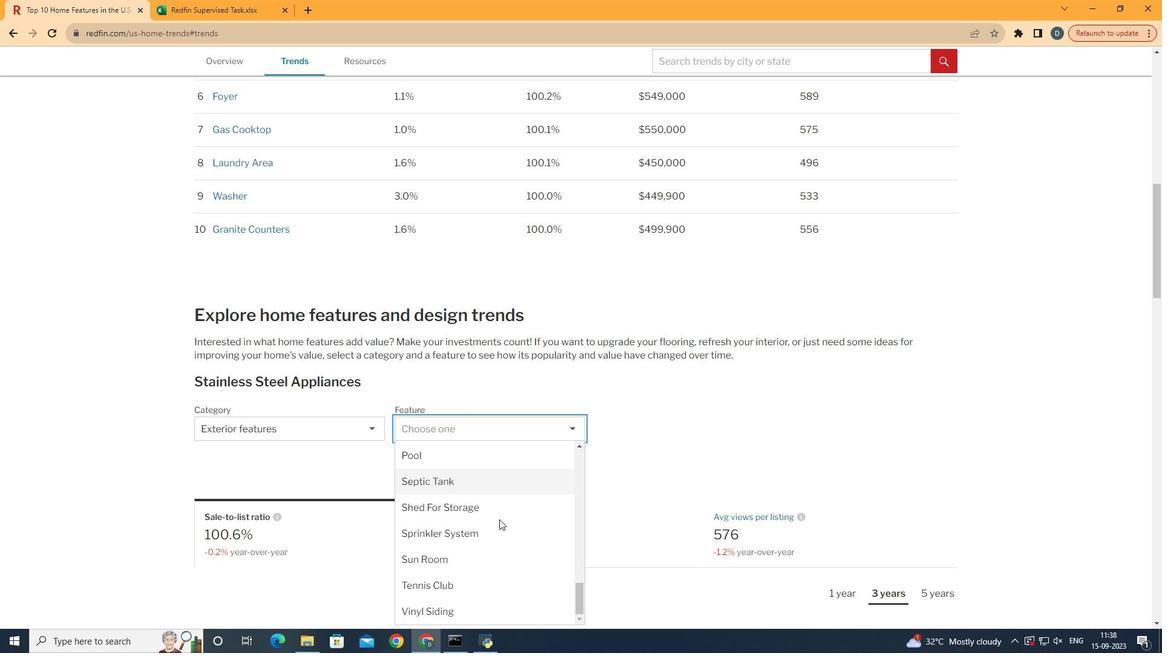 
Action: Mouse scrolled (516, 464) with delta (0, 0)
Screenshot: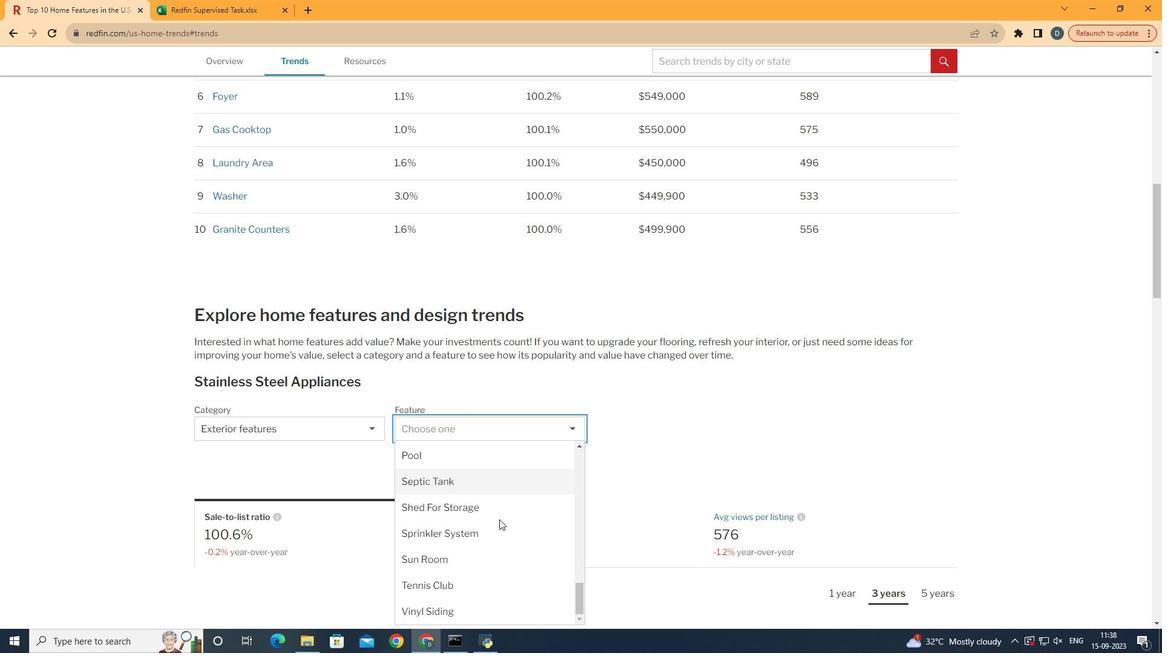 
Action: Mouse scrolled (516, 464) with delta (0, 0)
Screenshot: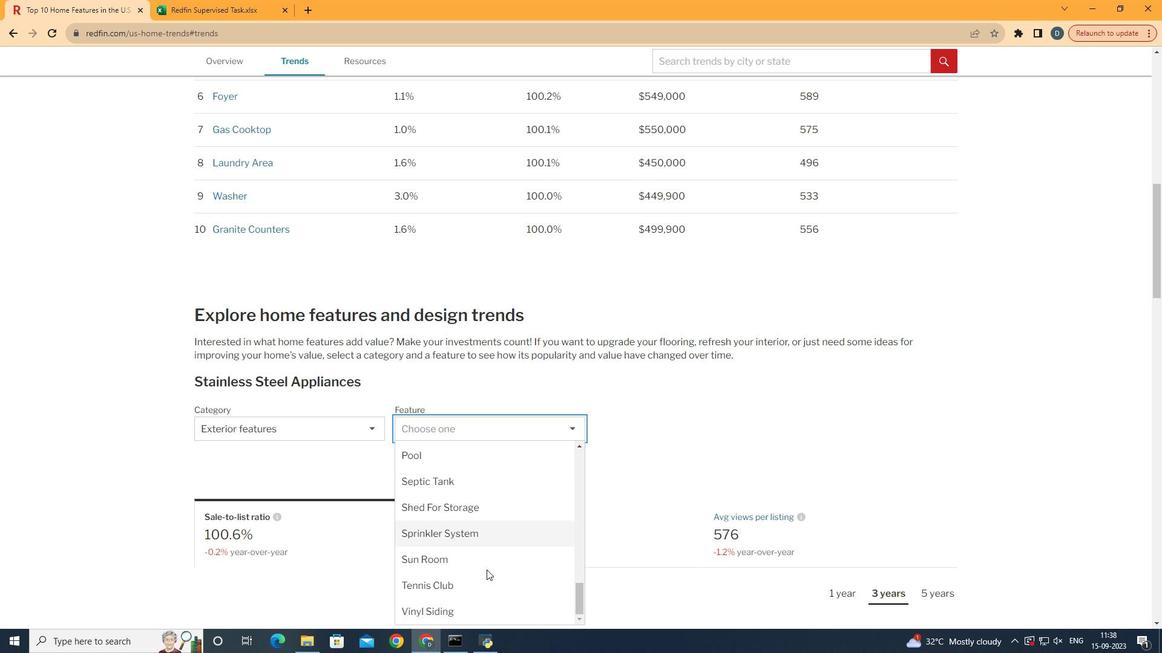
Action: Mouse scrolled (516, 464) with delta (0, 0)
Screenshot: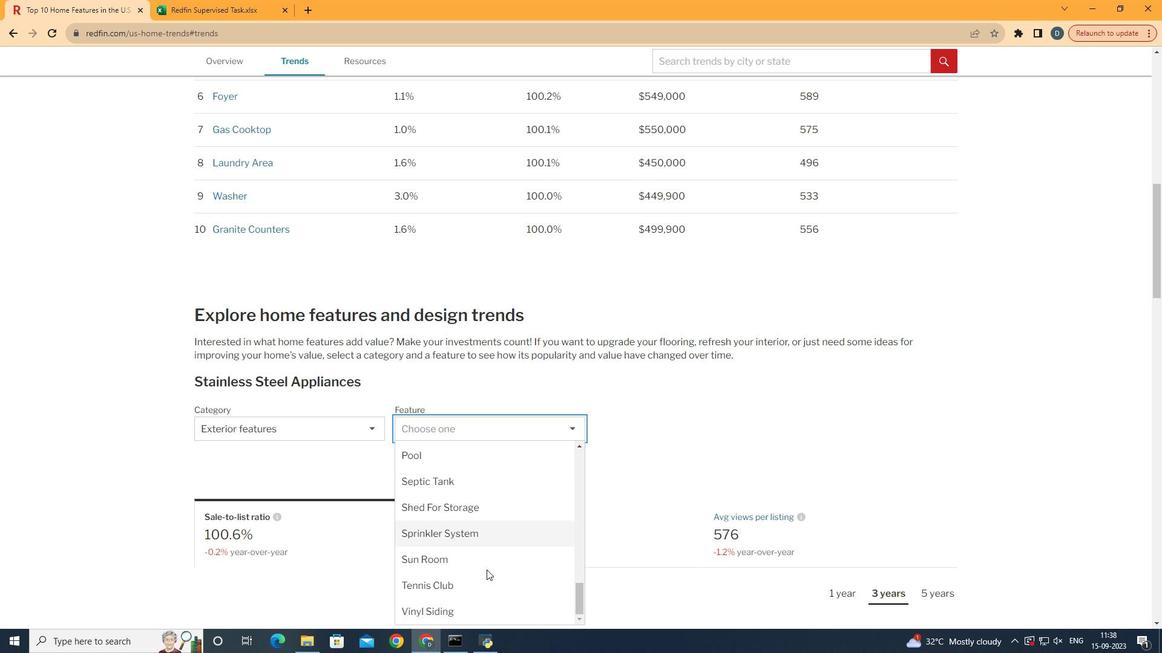
Action: Mouse scrolled (516, 464) with delta (0, 0)
Screenshot: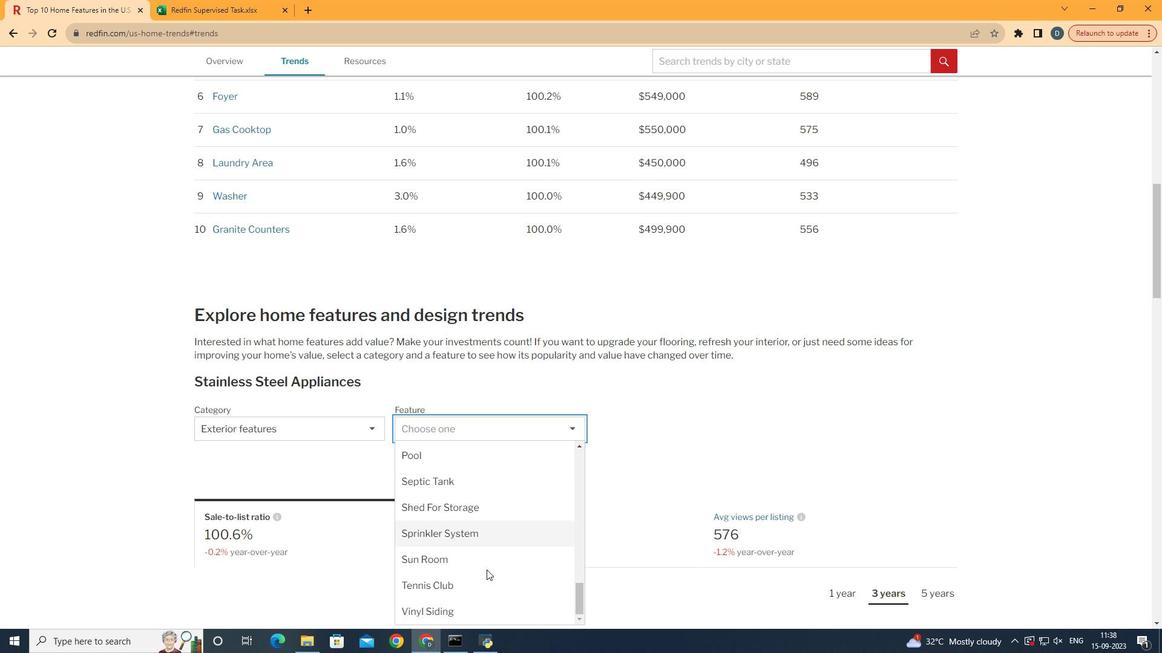 
Action: Mouse scrolled (516, 464) with delta (0, 0)
Screenshot: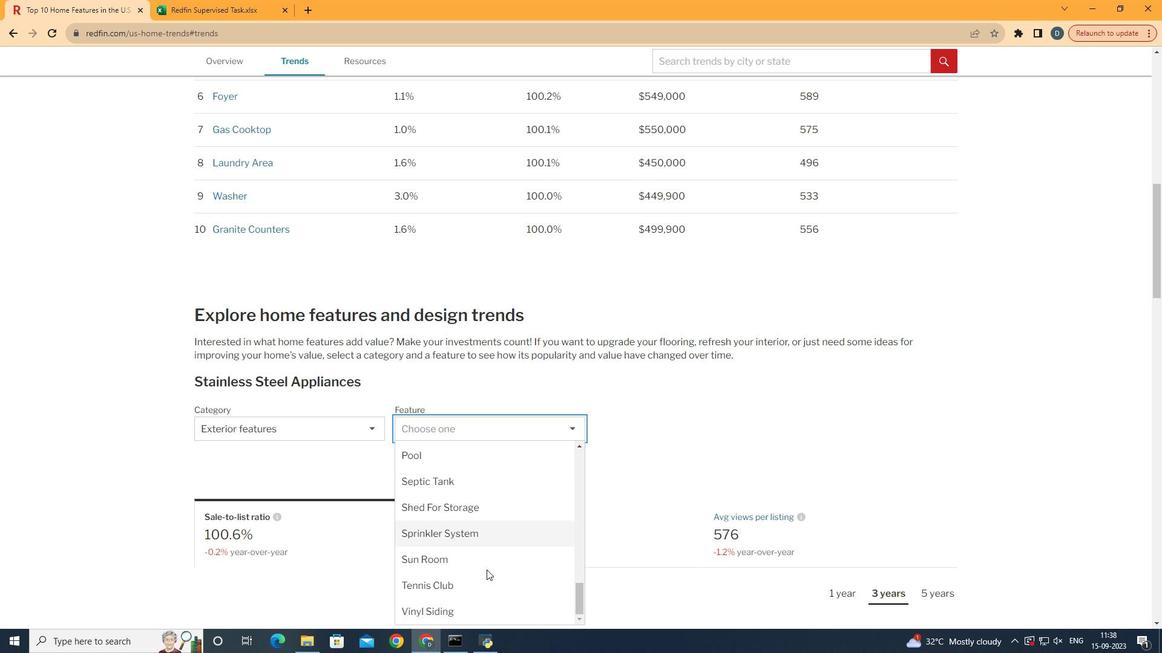 
Action: Mouse scrolled (516, 464) with delta (0, 0)
Screenshot: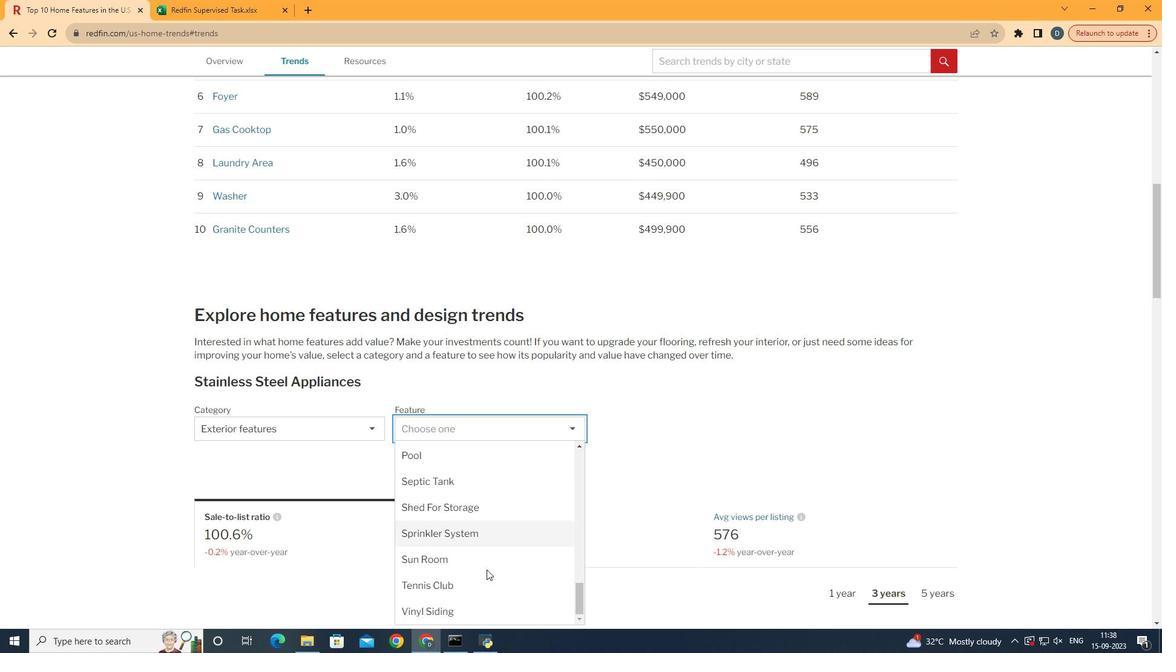 
Action: Mouse moved to (514, 465)
Screenshot: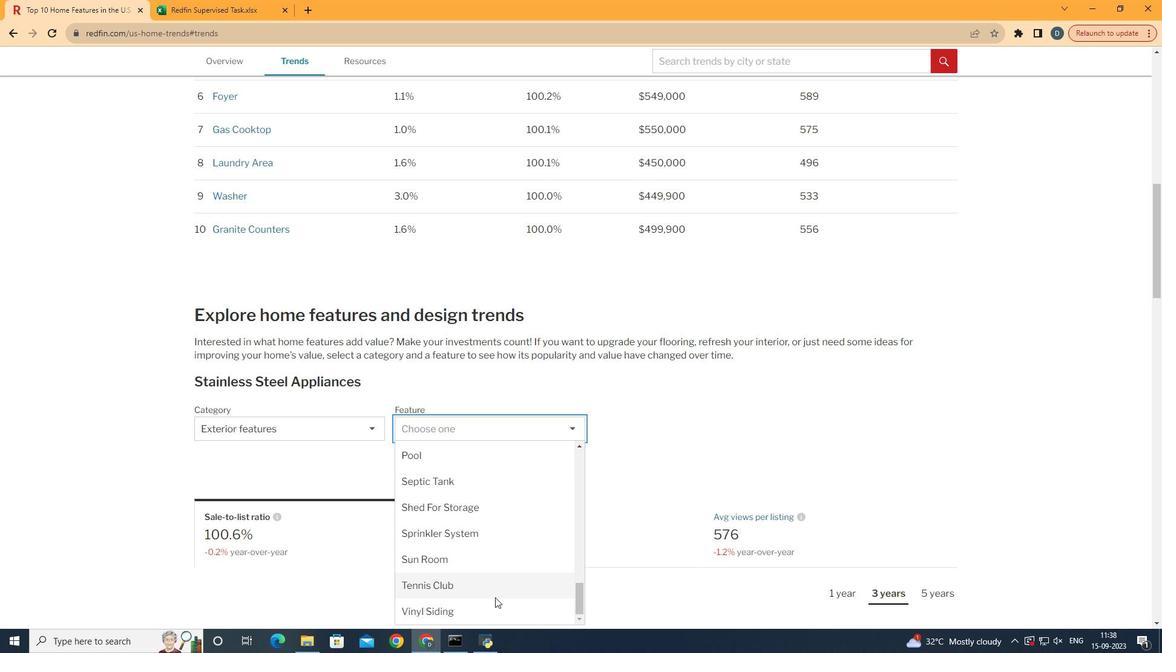 
Action: Mouse scrolled (514, 464) with delta (0, 0)
Screenshot: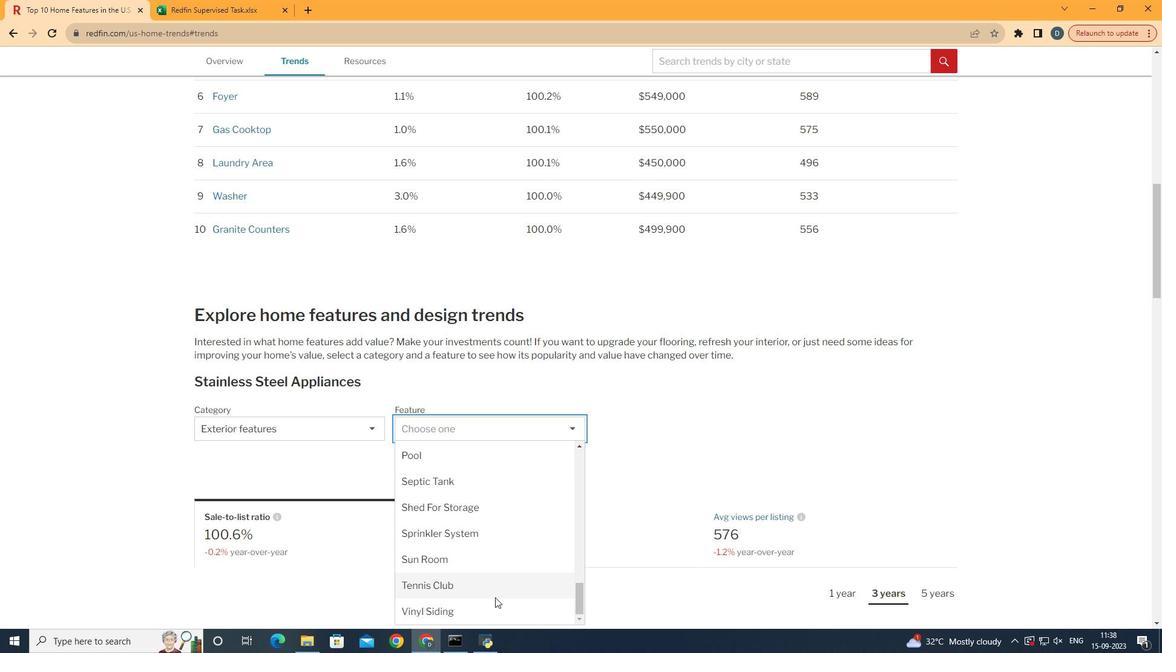 
Action: Mouse scrolled (514, 464) with delta (0, 0)
Screenshot: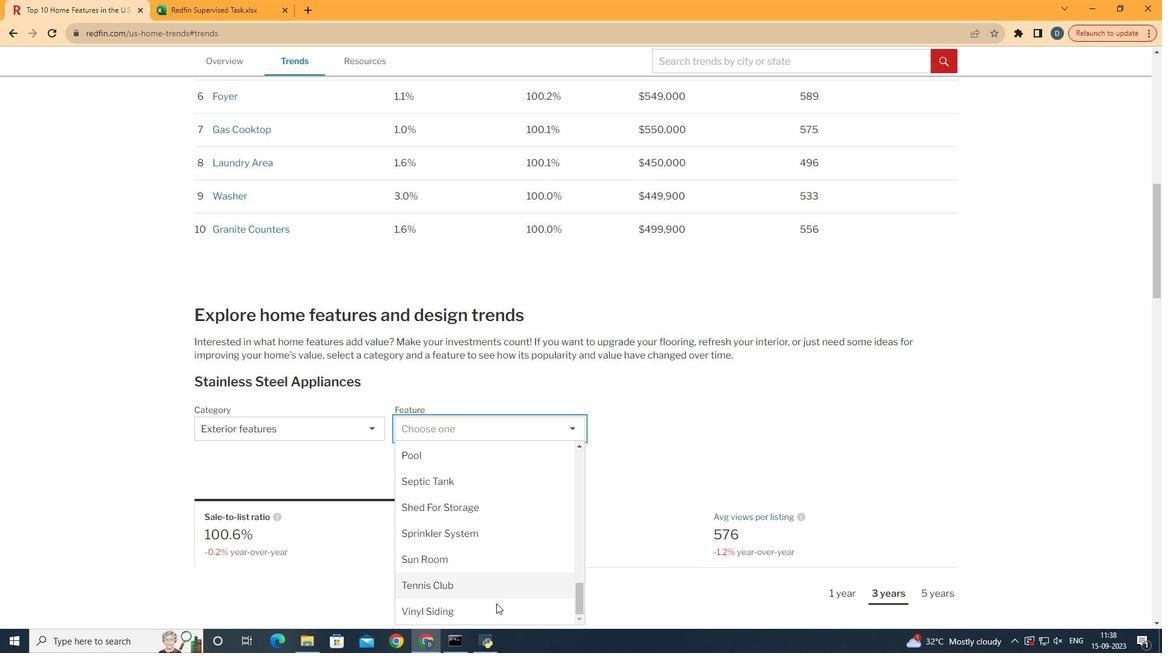 
Action: Mouse scrolled (514, 464) with delta (0, 0)
Screenshot: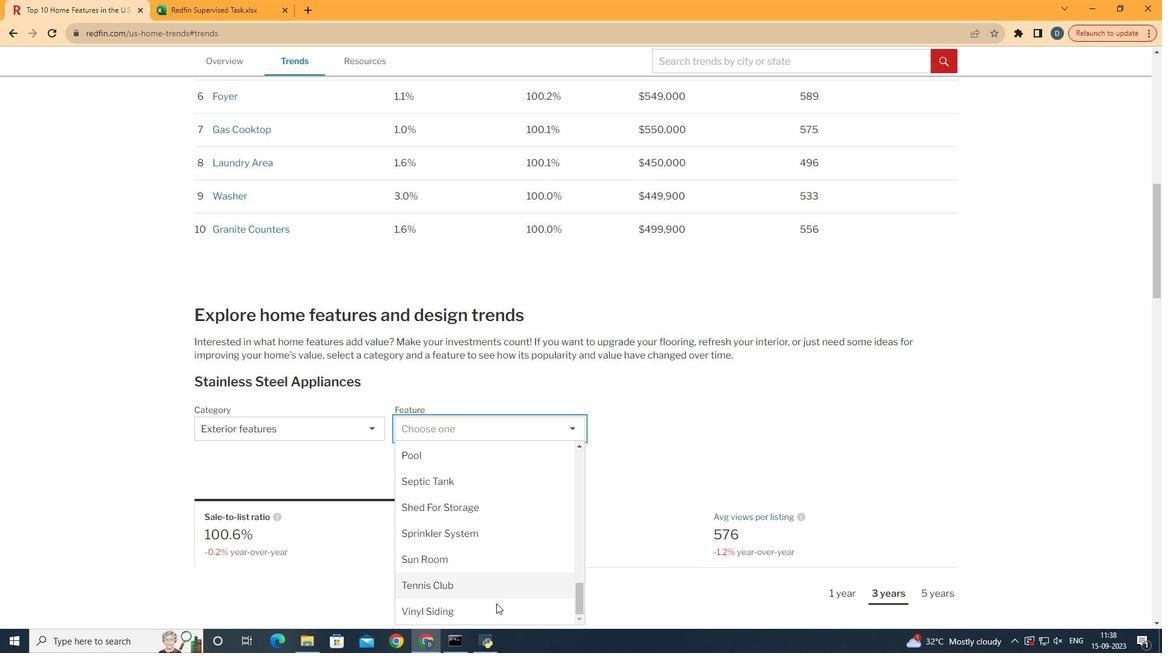 
Action: Mouse scrolled (514, 464) with delta (0, 0)
Screenshot: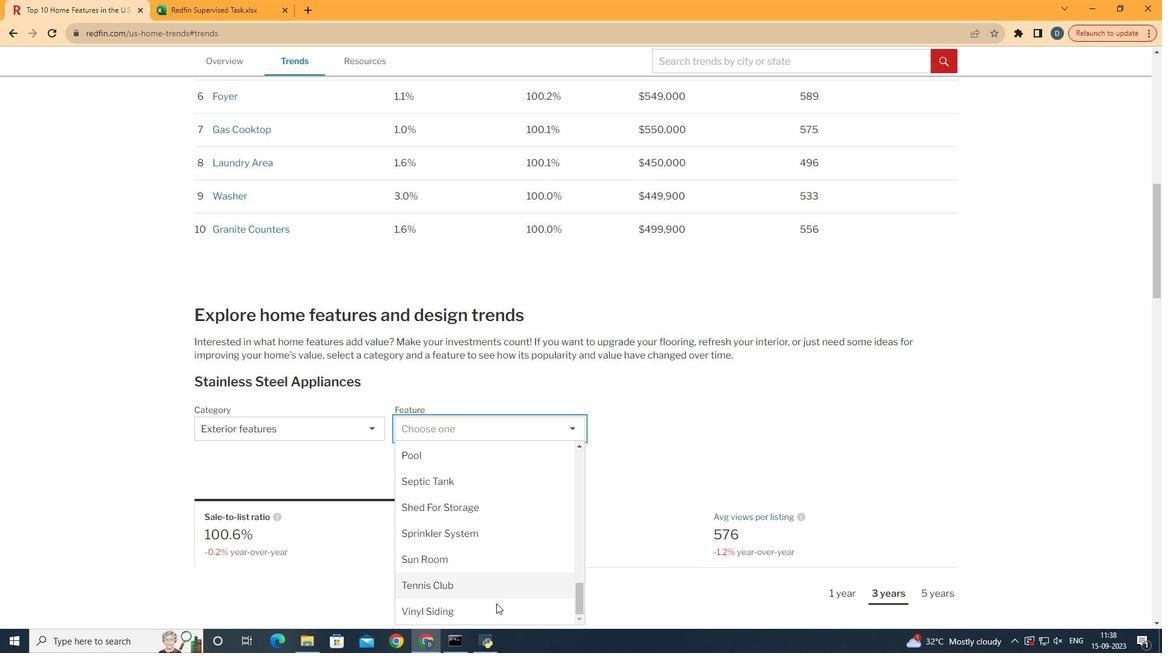 
Action: Mouse scrolled (514, 464) with delta (0, 0)
Screenshot: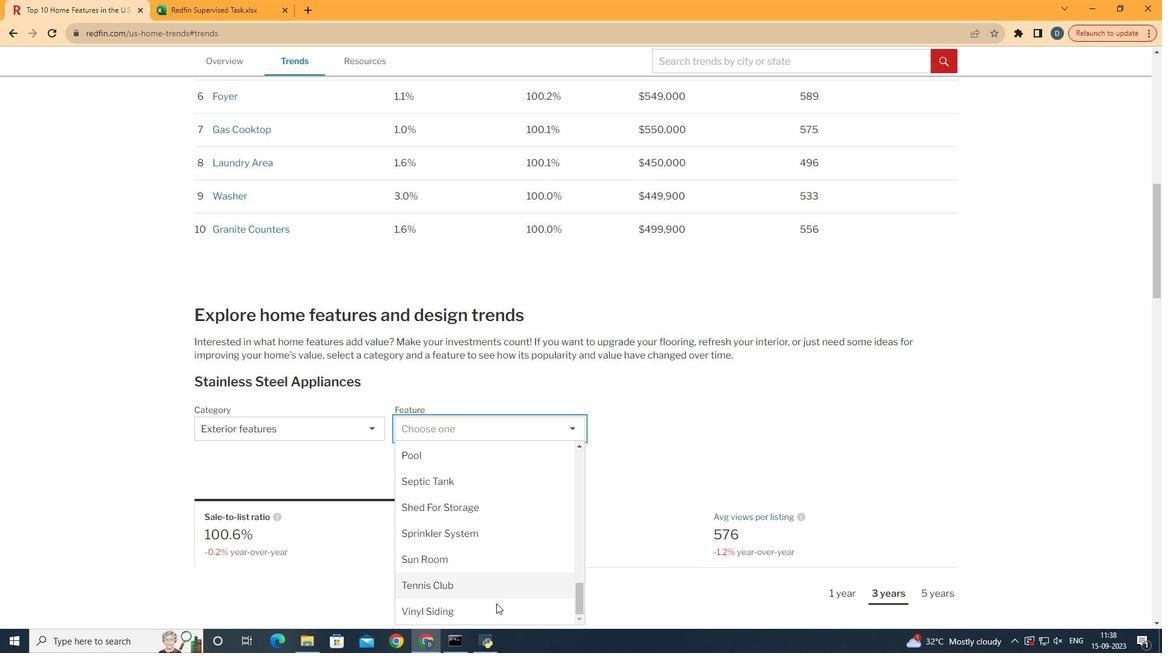 
Action: Mouse scrolled (514, 464) with delta (0, 0)
Screenshot: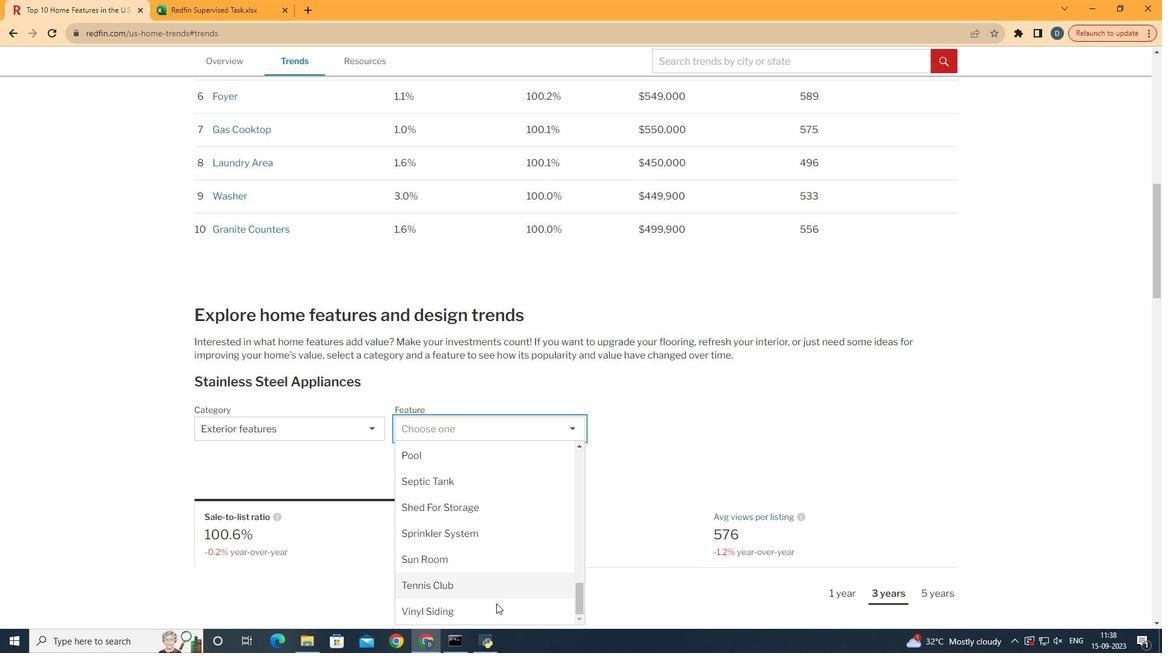 
Action: Mouse scrolled (514, 464) with delta (0, 0)
Screenshot: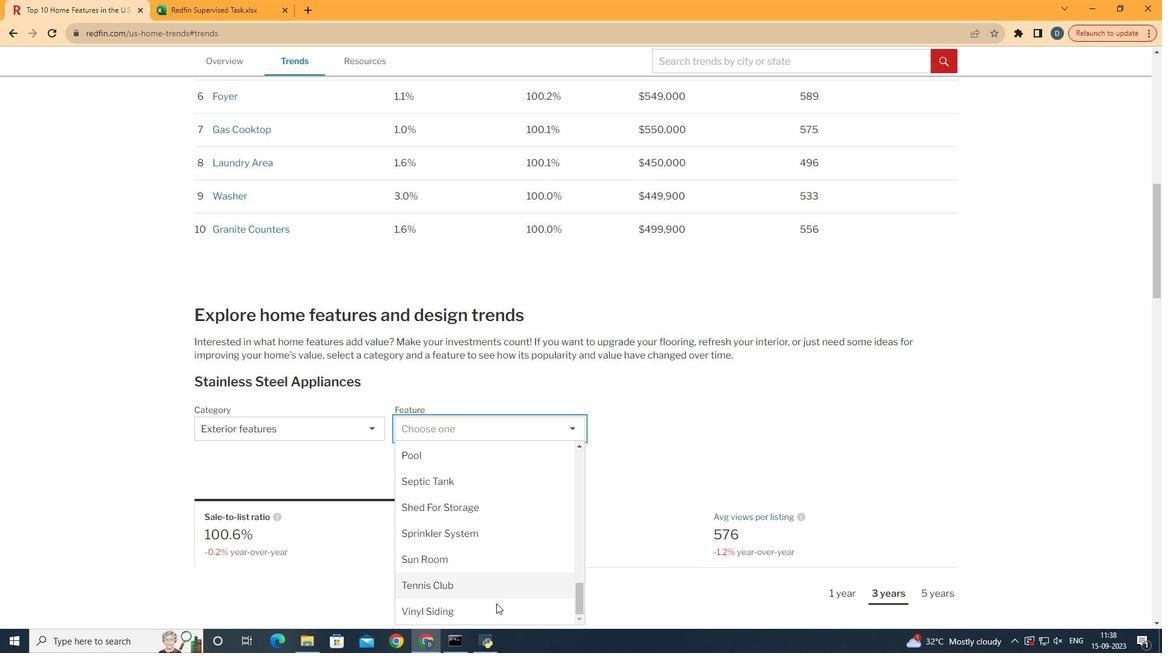 
Action: Mouse moved to (496, 605)
Screenshot: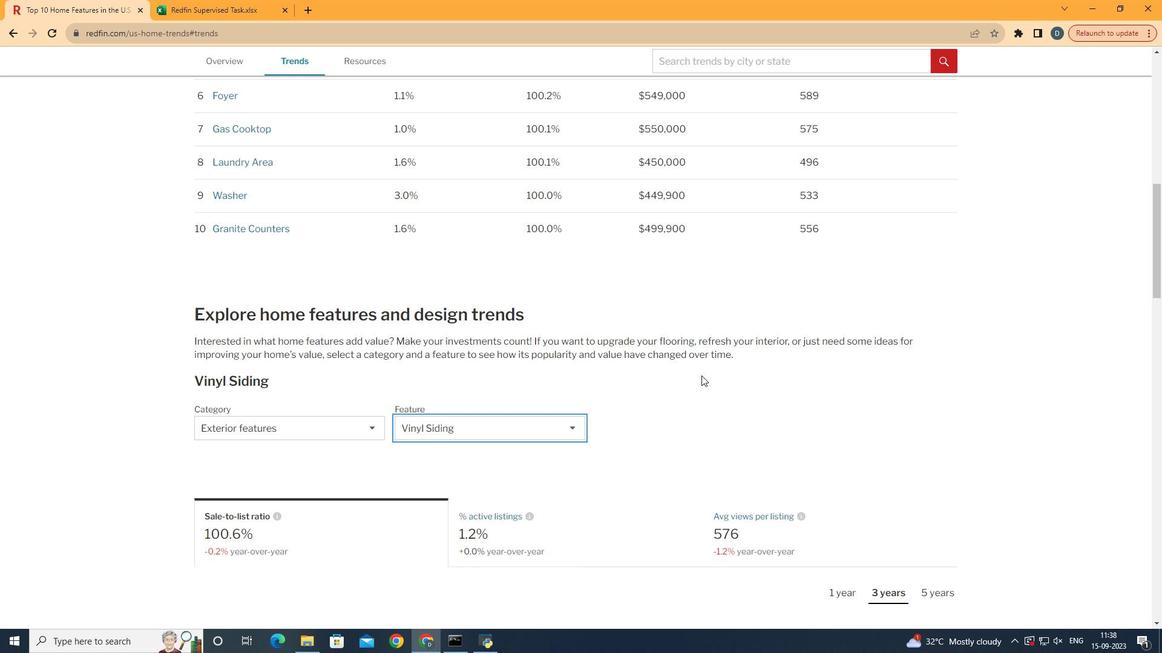 
Action: Mouse pressed left at (496, 605)
Screenshot: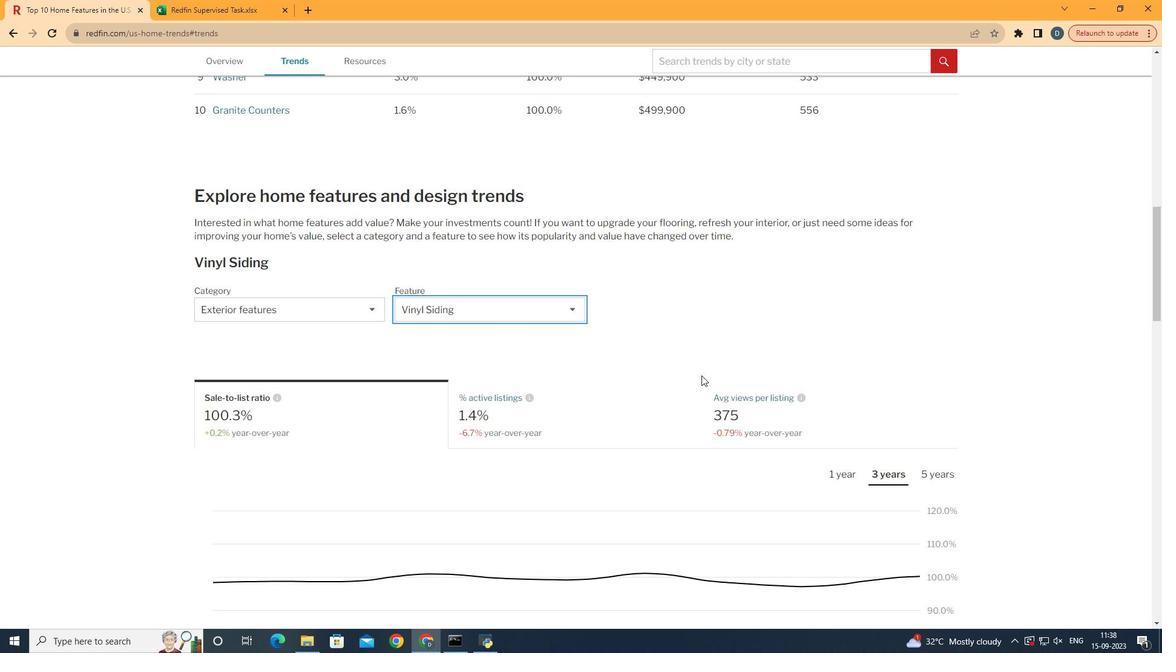 
Action: Mouse moved to (701, 375)
Screenshot: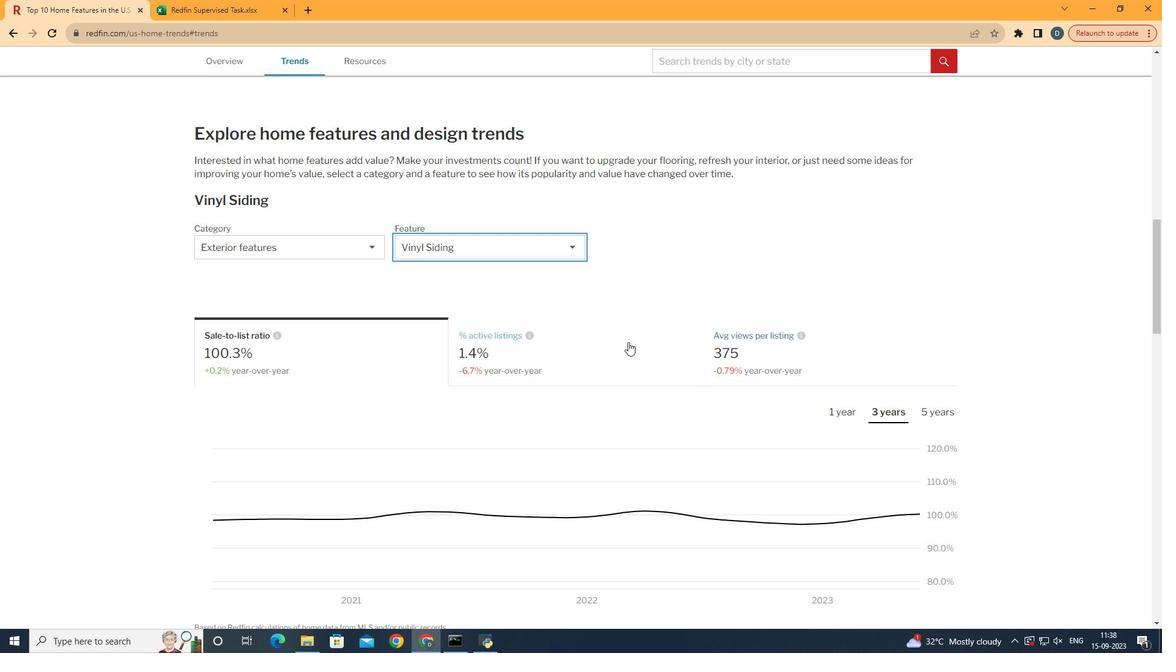 
Action: Mouse scrolled (701, 375) with delta (0, 0)
Screenshot: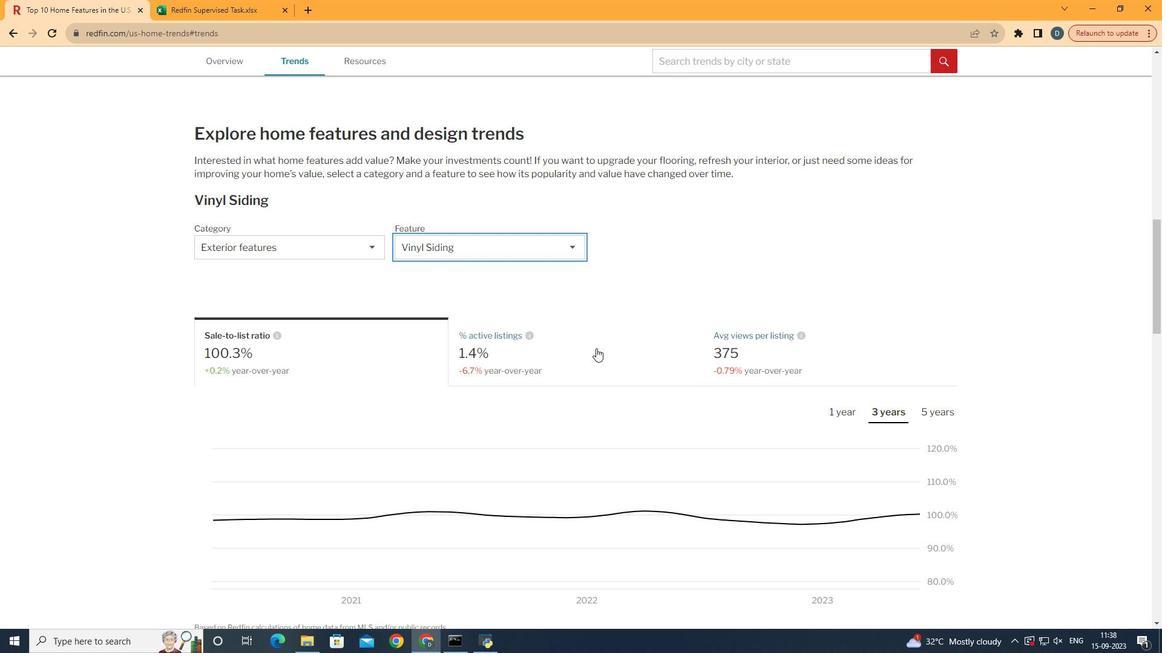 
Action: Mouse scrolled (701, 375) with delta (0, 0)
Screenshot: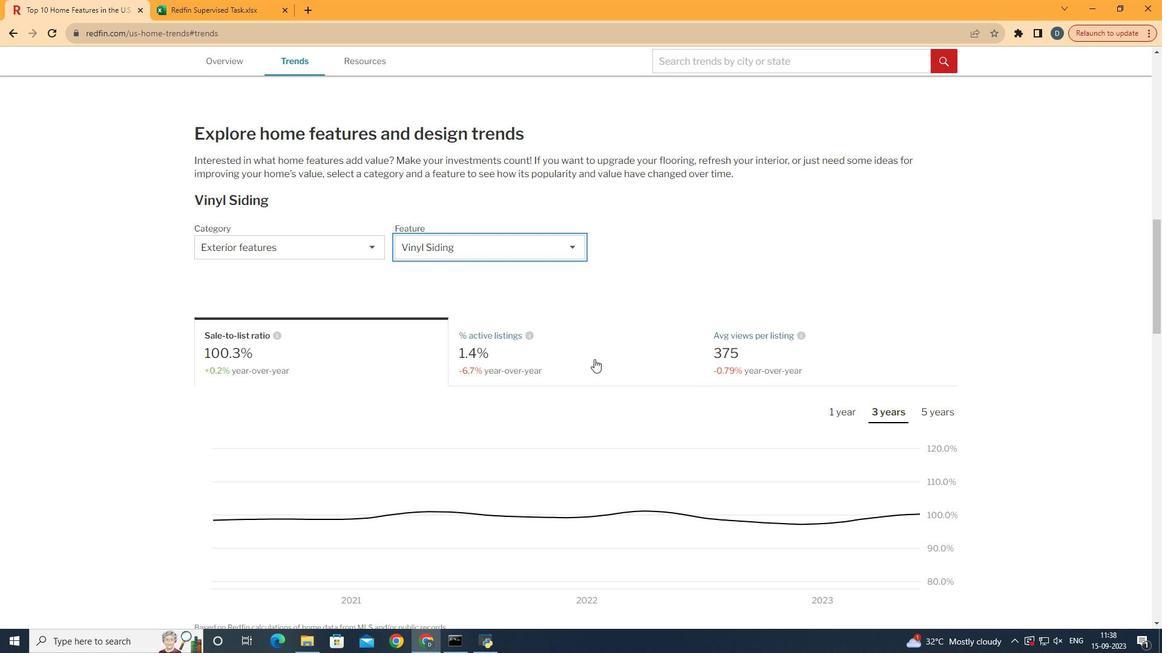 
Action: Mouse scrolled (701, 375) with delta (0, 0)
Screenshot: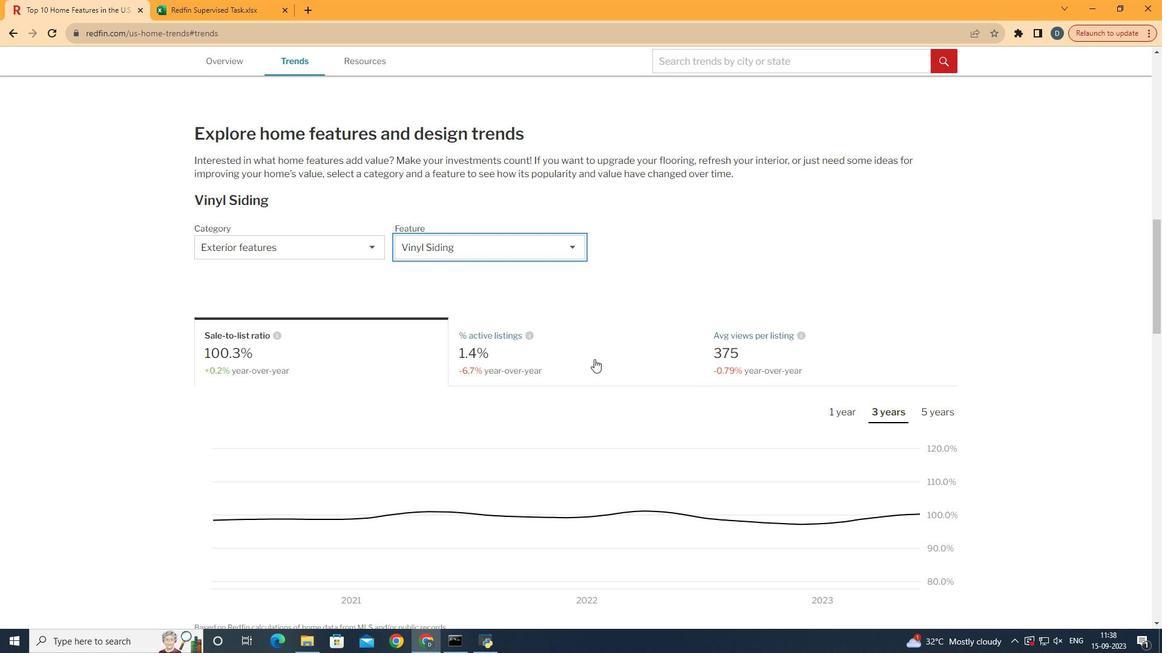 
Action: Mouse moved to (882, 345)
Screenshot: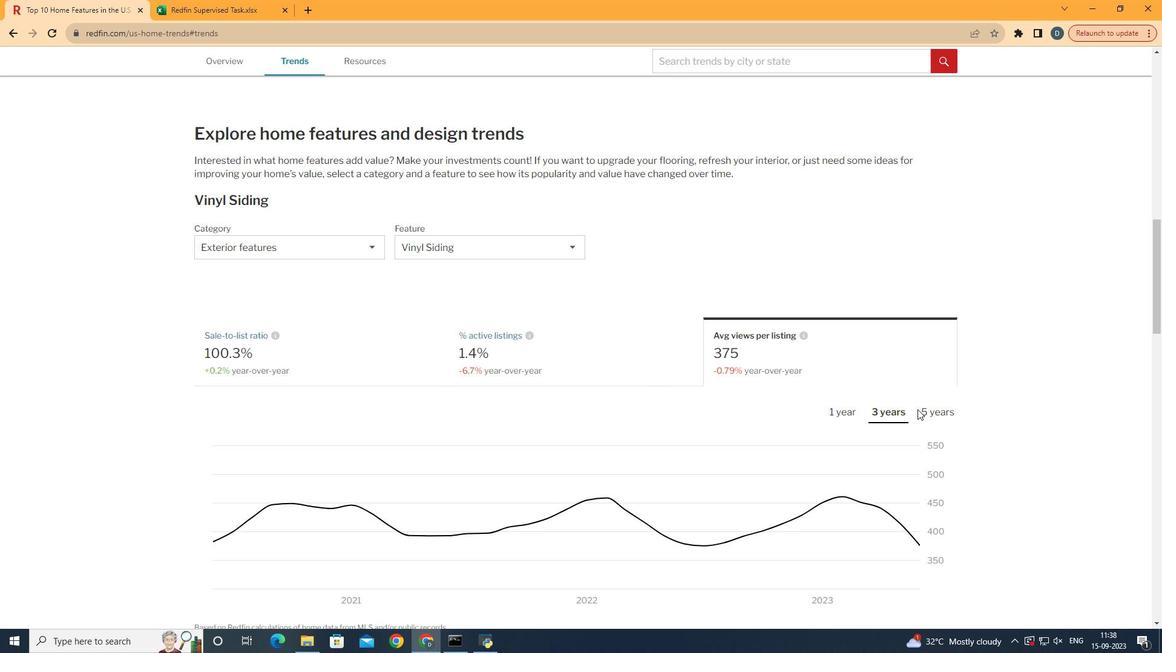 
Action: Mouse pressed left at (882, 345)
Screenshot: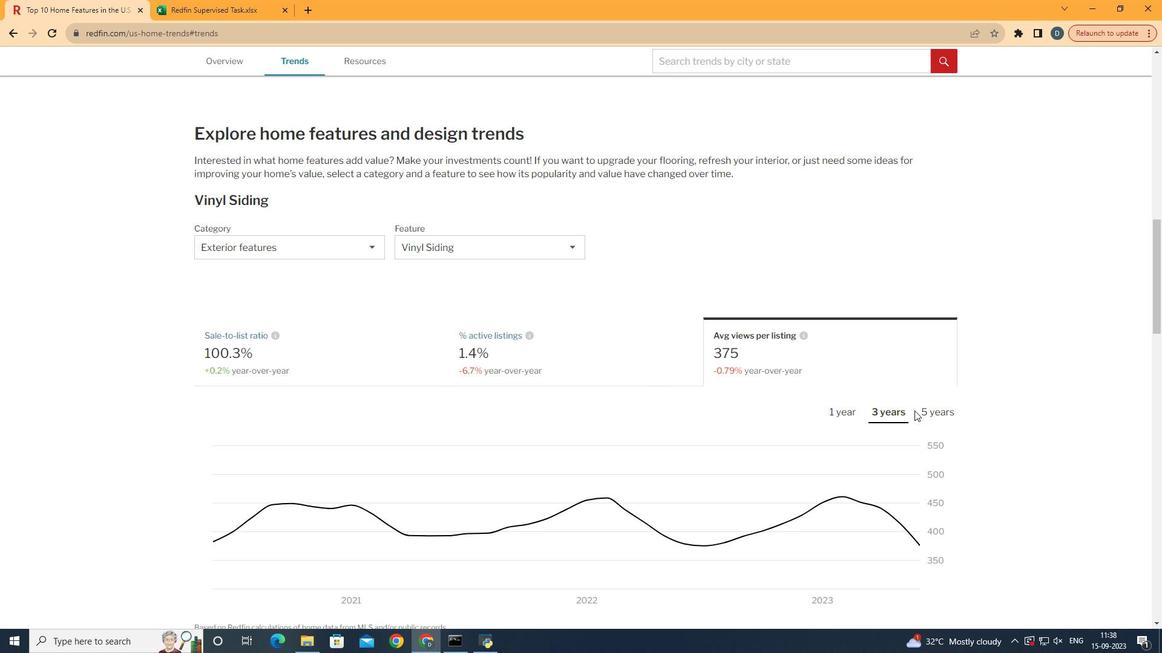 
Action: Mouse moved to (897, 411)
Screenshot: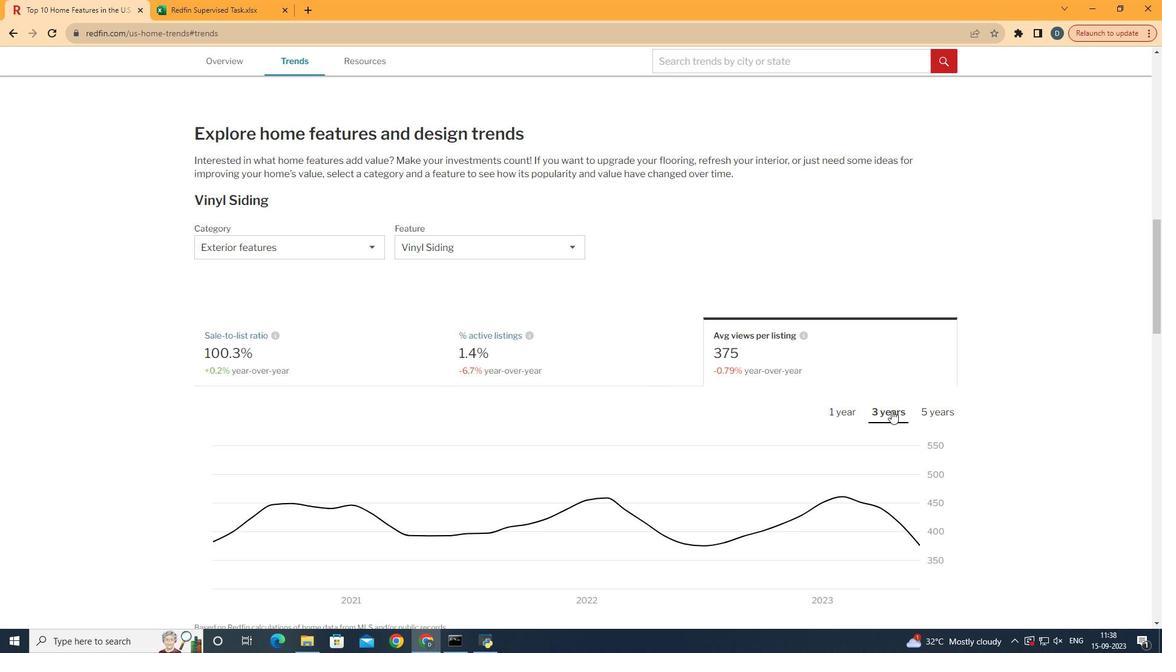 
Action: Mouse pressed left at (897, 411)
Screenshot: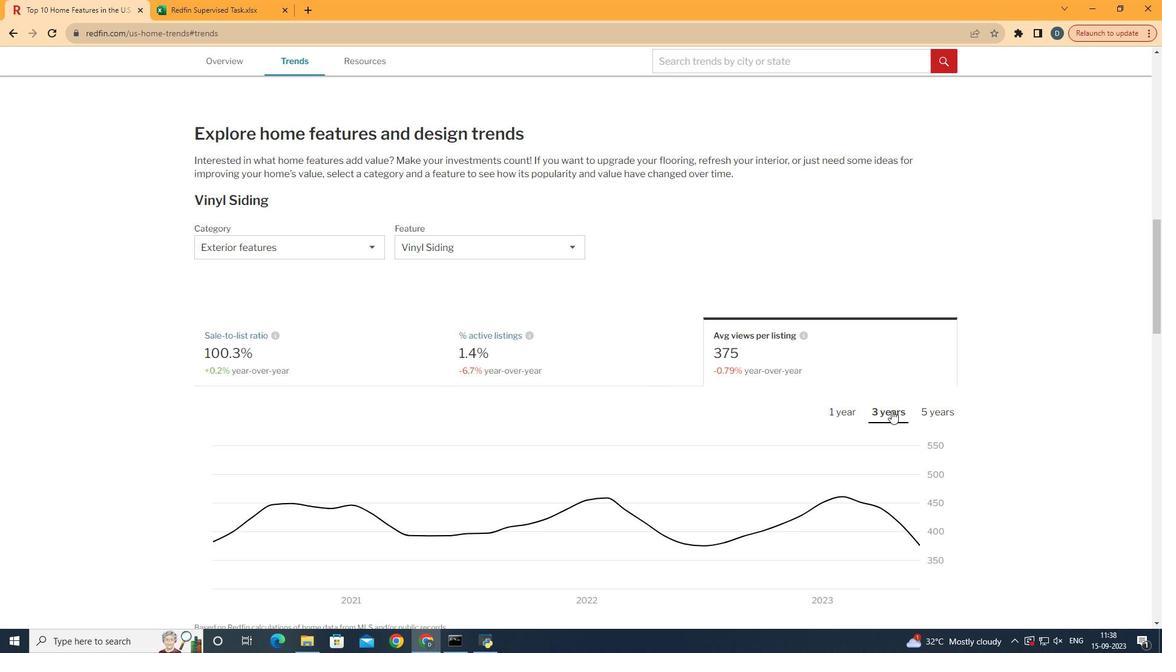 
Action: Mouse moved to (897, 411)
Screenshot: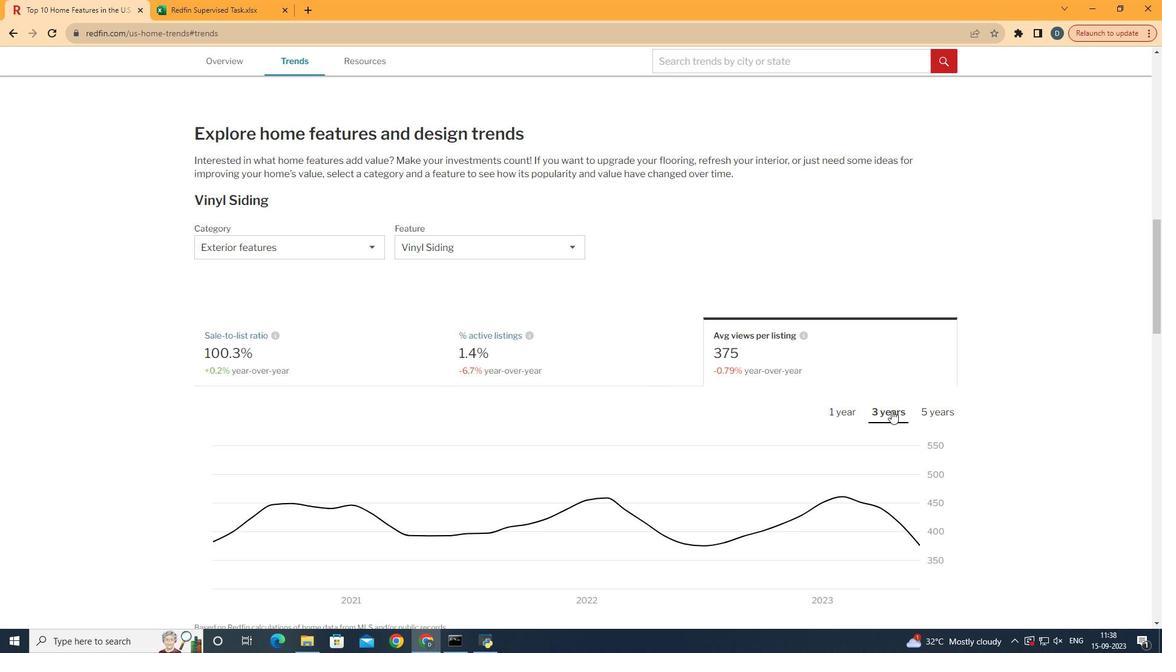 
